 Task: Set up alerts for new listings in Providence, Rhode Island, that meet specific size requirements.
Action: Mouse pressed left at (258, 195)
Screenshot: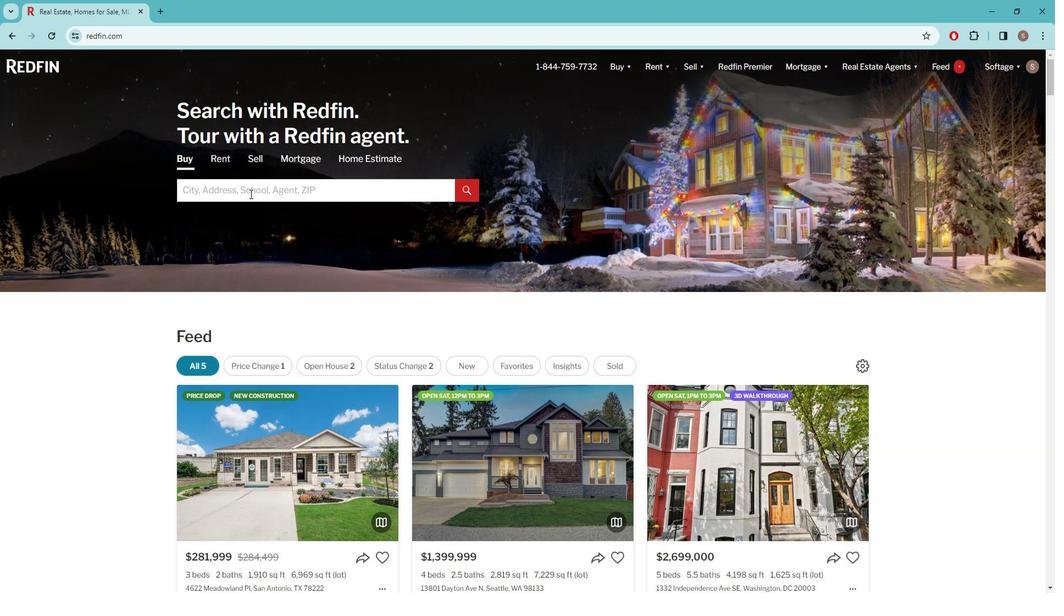 
Action: Key pressed p<Key.caps_lock>ROVI
Screenshot: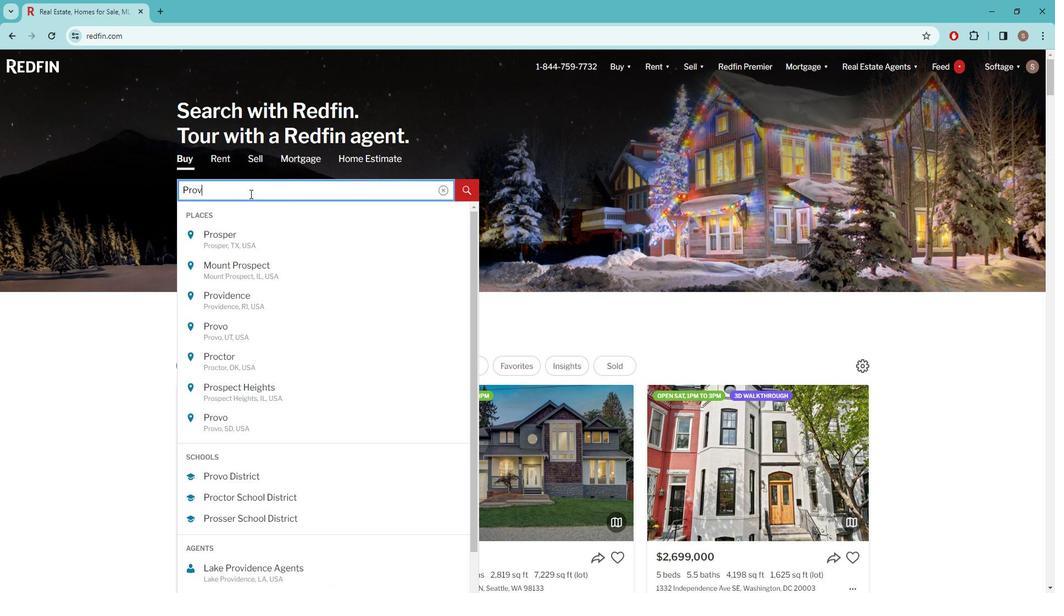
Action: Mouse moved to (245, 244)
Screenshot: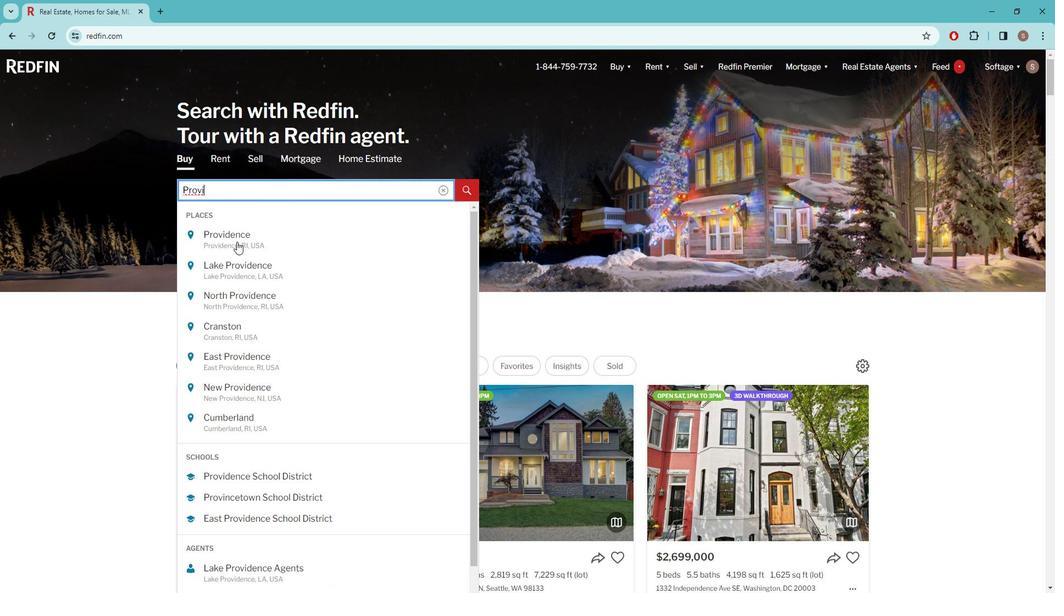 
Action: Mouse pressed left at (245, 244)
Screenshot: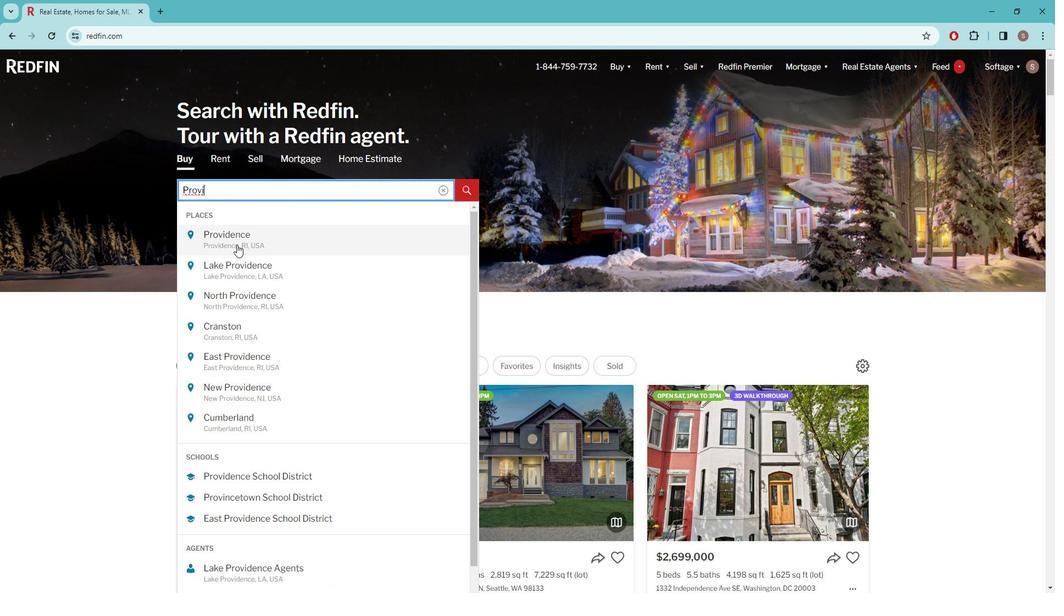 
Action: Mouse moved to (934, 140)
Screenshot: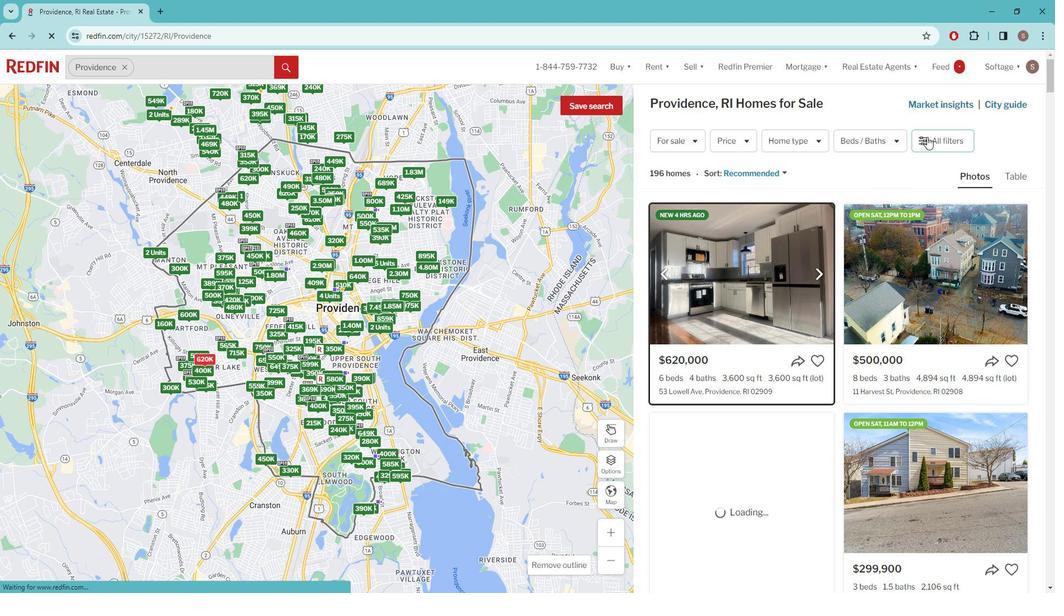 
Action: Mouse pressed left at (934, 140)
Screenshot: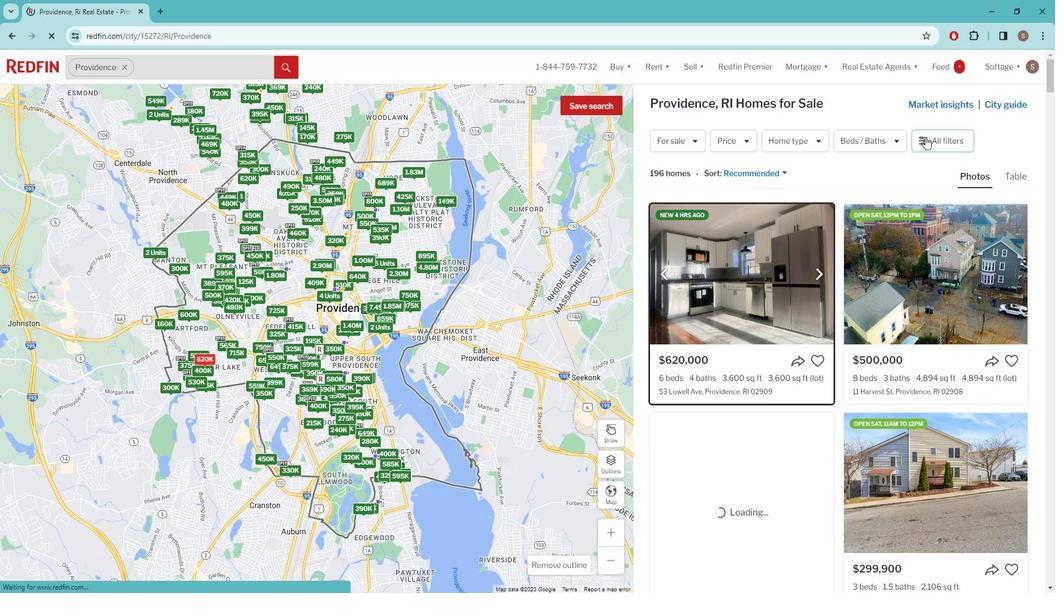 
Action: Mouse pressed left at (934, 140)
Screenshot: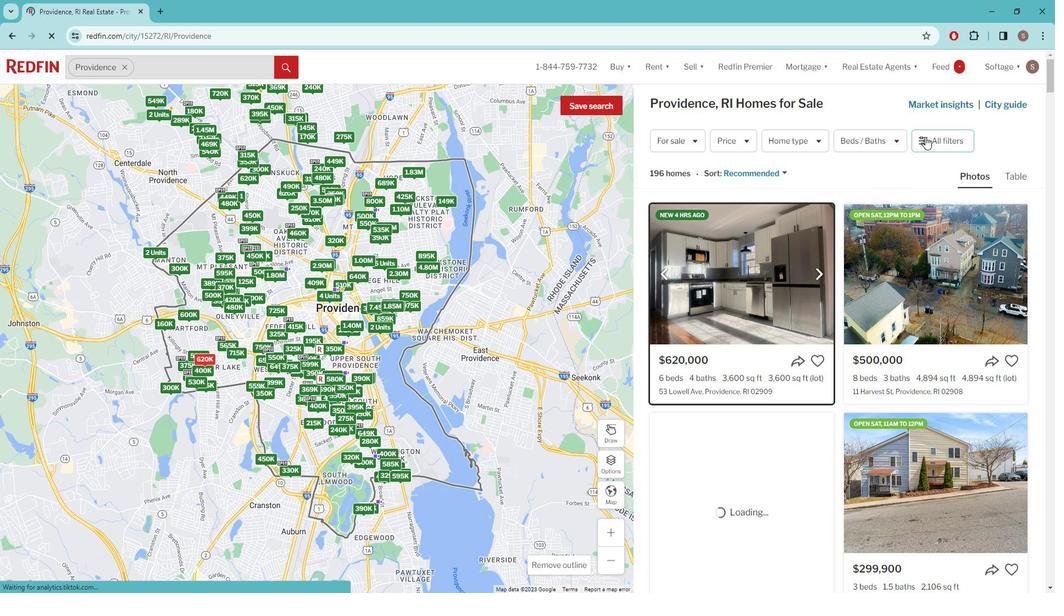 
Action: Mouse pressed left at (934, 140)
Screenshot: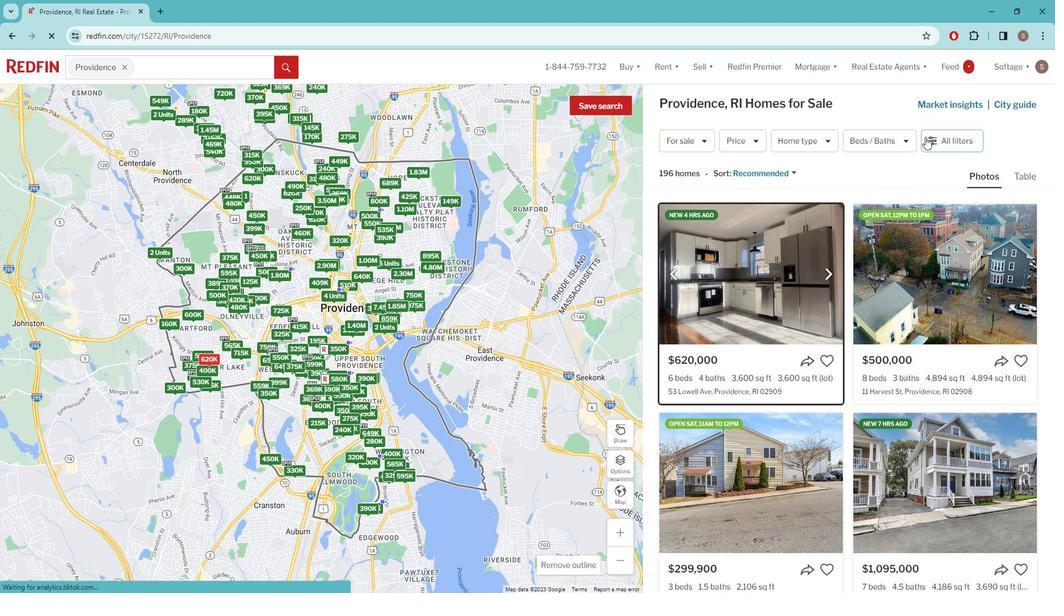 
Action: Mouse pressed left at (934, 140)
Screenshot: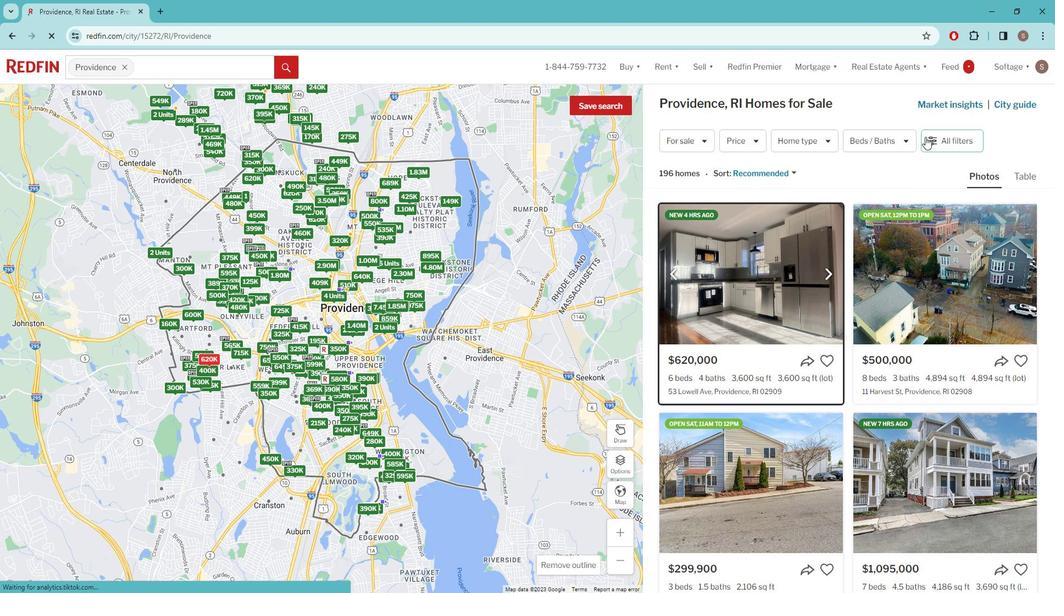 
Action: Mouse moved to (914, 229)
Screenshot: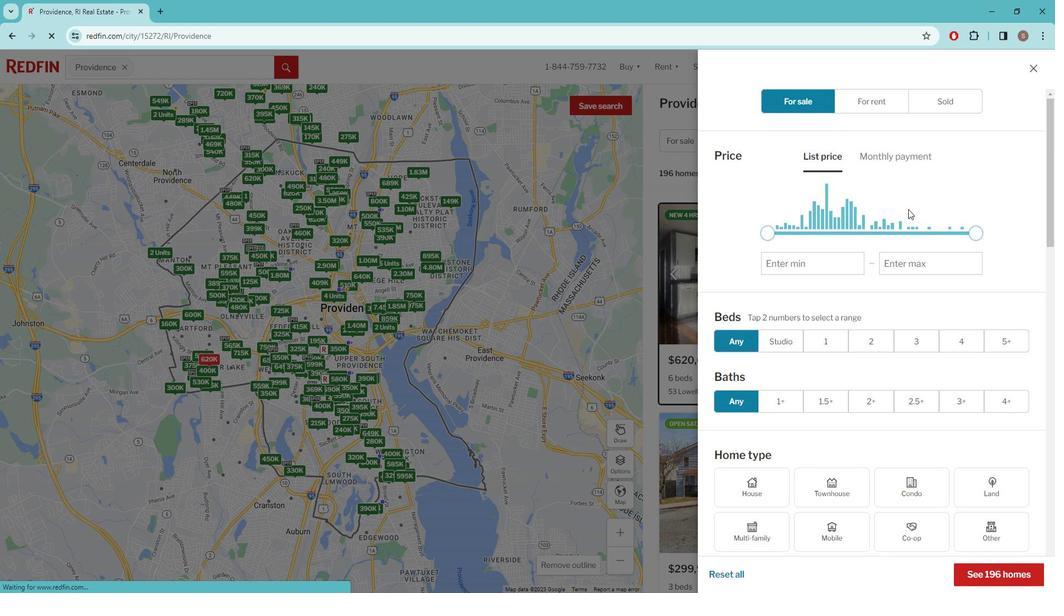 
Action: Mouse scrolled (914, 229) with delta (0, 0)
Screenshot: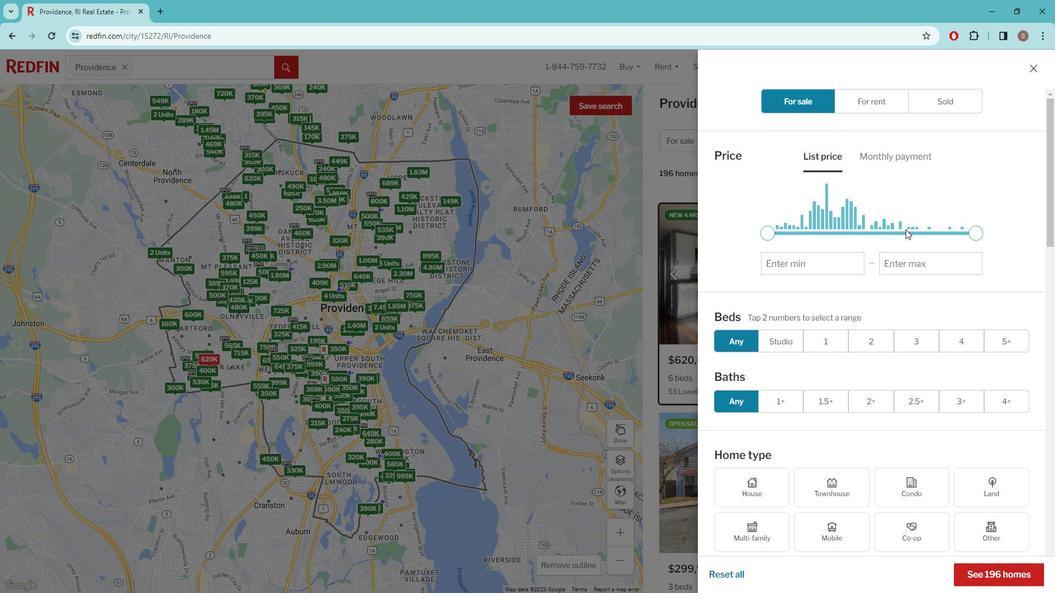 
Action: Mouse scrolled (914, 229) with delta (0, 0)
Screenshot: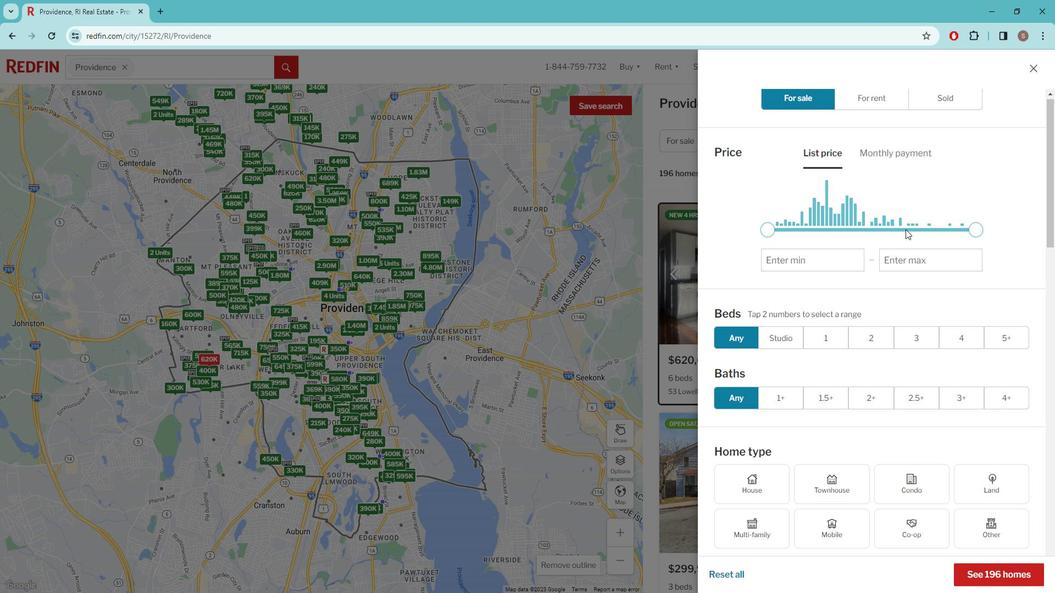 
Action: Mouse scrolled (914, 229) with delta (0, 0)
Screenshot: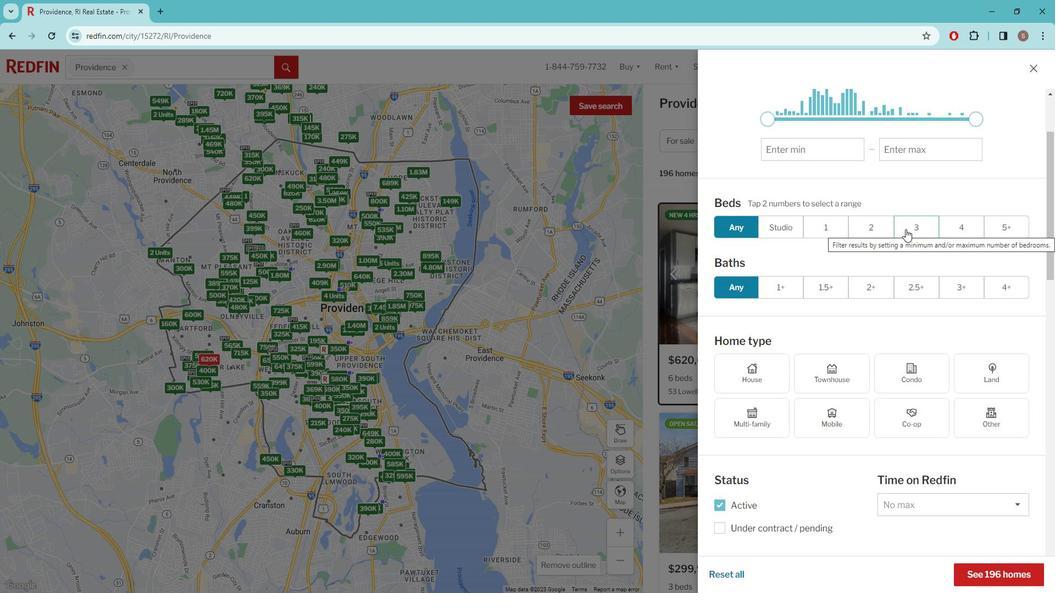 
Action: Mouse scrolled (914, 229) with delta (0, 0)
Screenshot: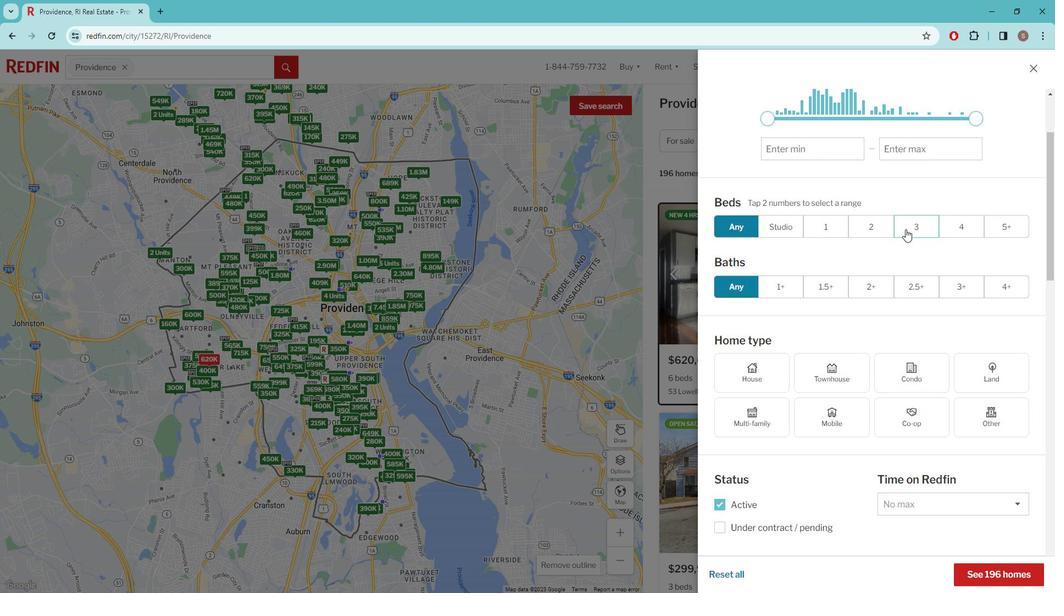 
Action: Mouse scrolled (914, 229) with delta (0, 0)
Screenshot: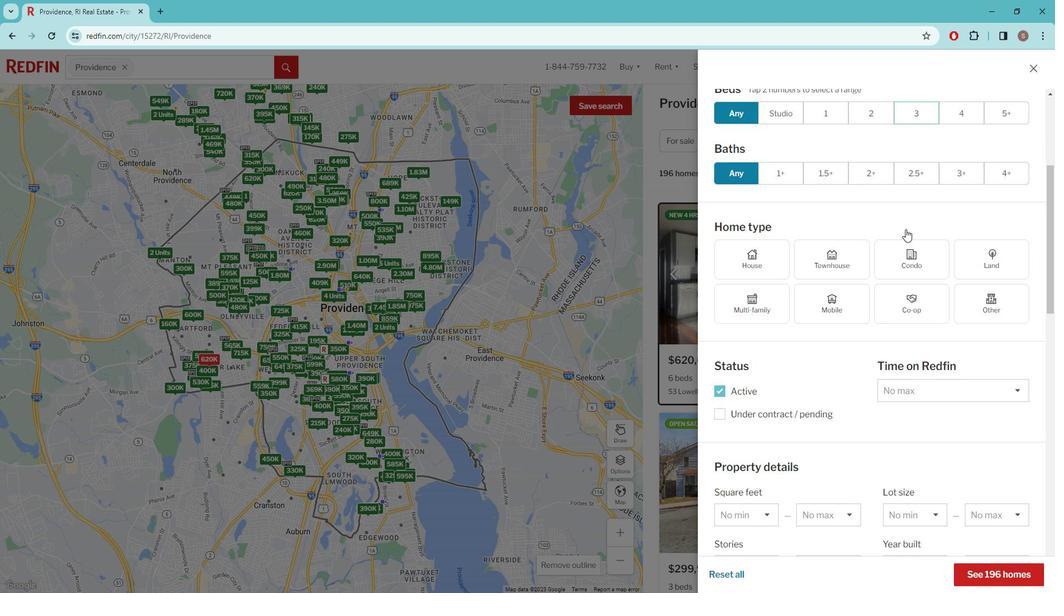 
Action: Mouse scrolled (914, 229) with delta (0, 0)
Screenshot: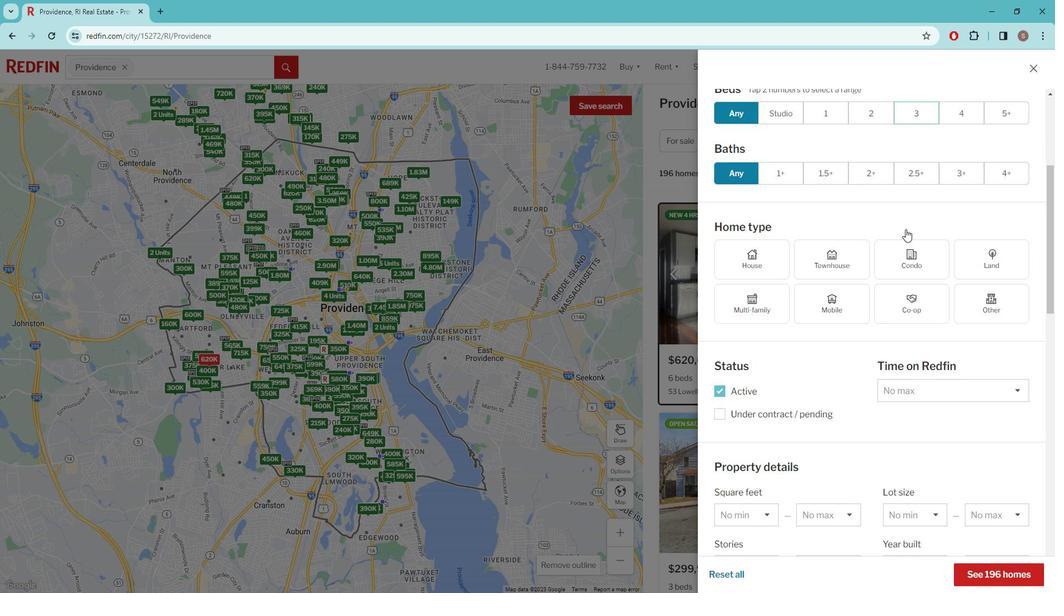 
Action: Mouse scrolled (914, 229) with delta (0, 0)
Screenshot: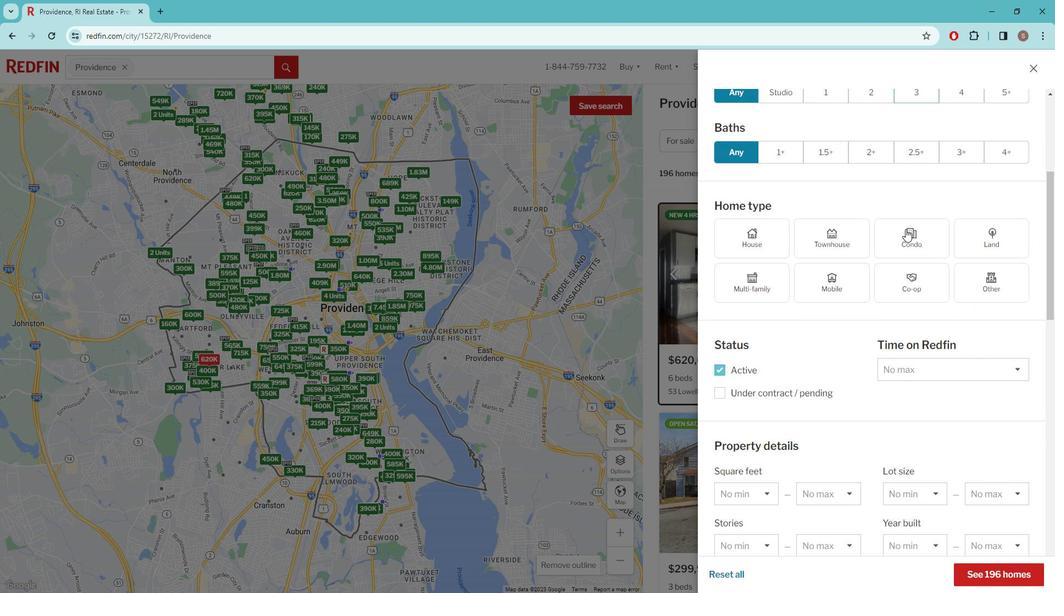 
Action: Mouse scrolled (914, 229) with delta (0, 0)
Screenshot: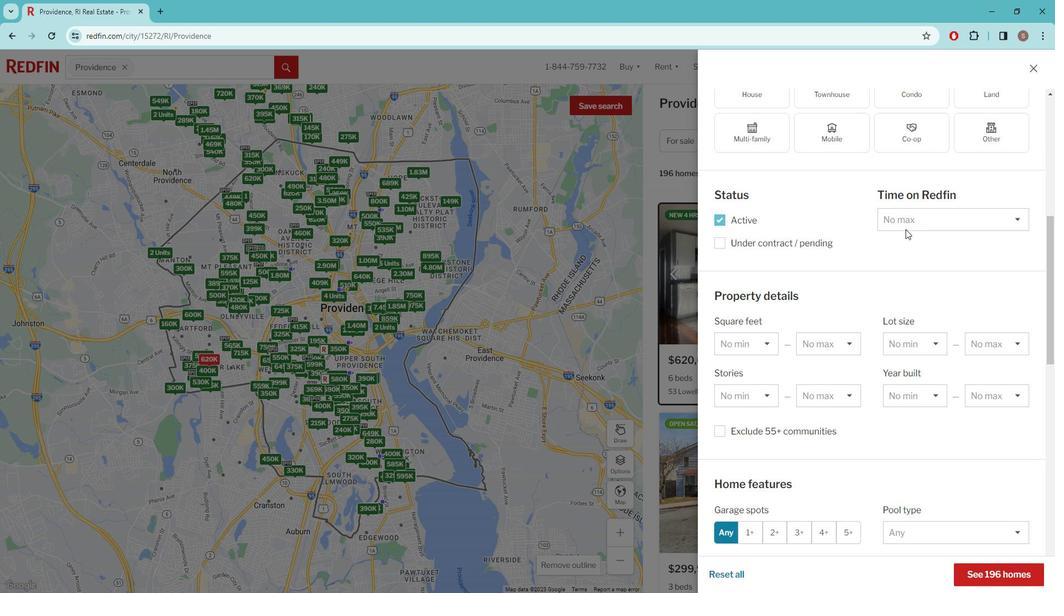 
Action: Mouse moved to (773, 281)
Screenshot: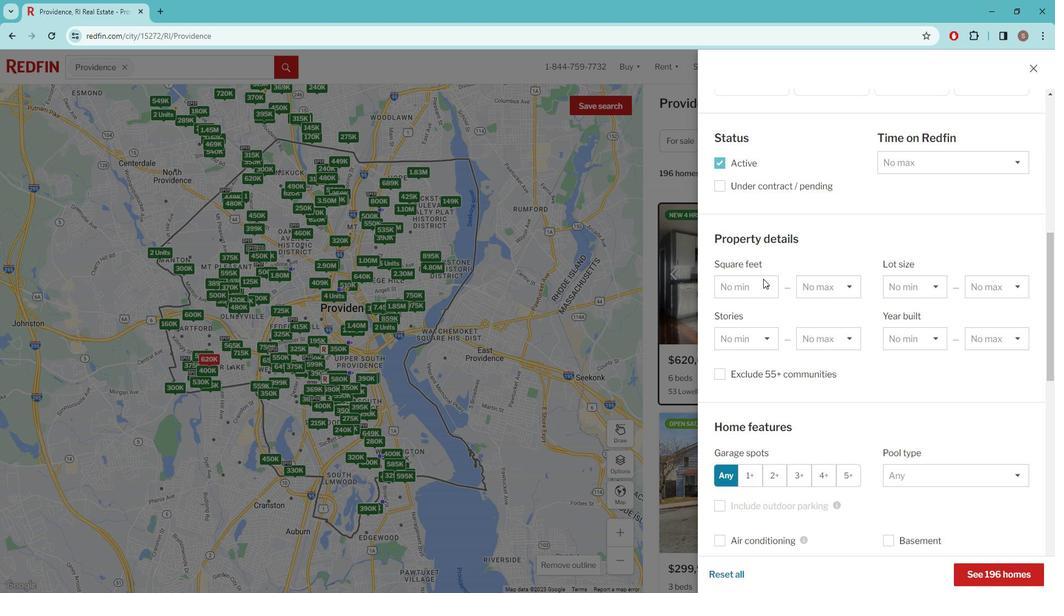 
Action: Mouse pressed left at (773, 281)
Screenshot: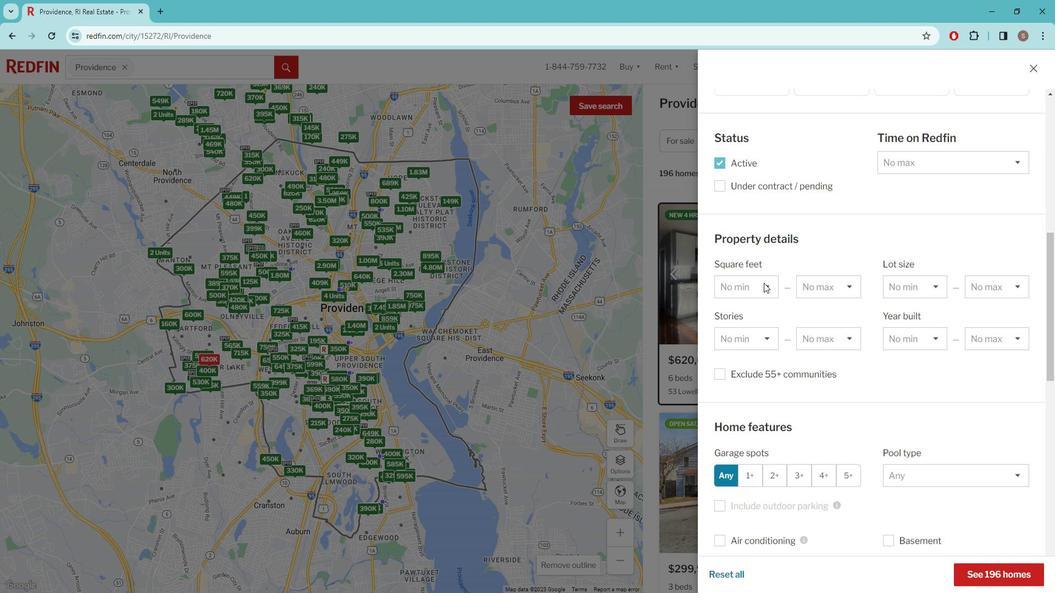
Action: Mouse moved to (774, 280)
Screenshot: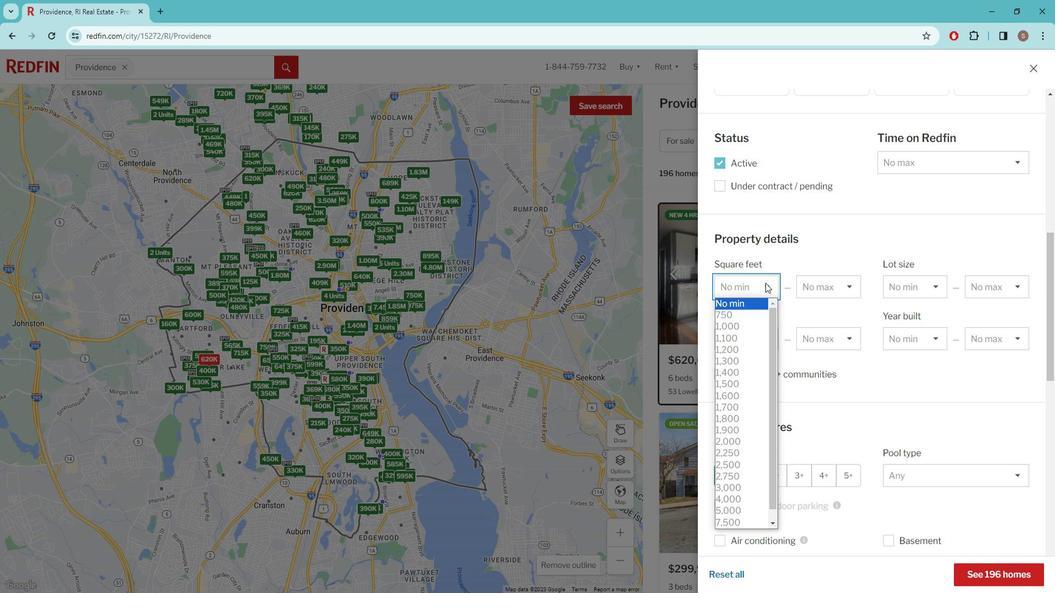 
Action: Mouse pressed left at (774, 280)
Screenshot: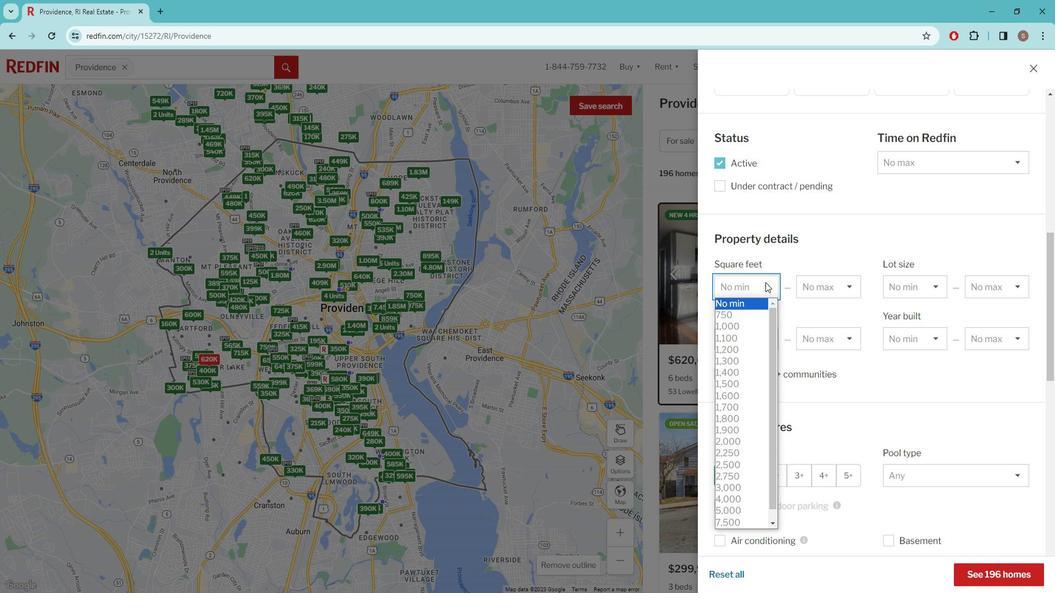 
Action: Mouse moved to (935, 287)
Screenshot: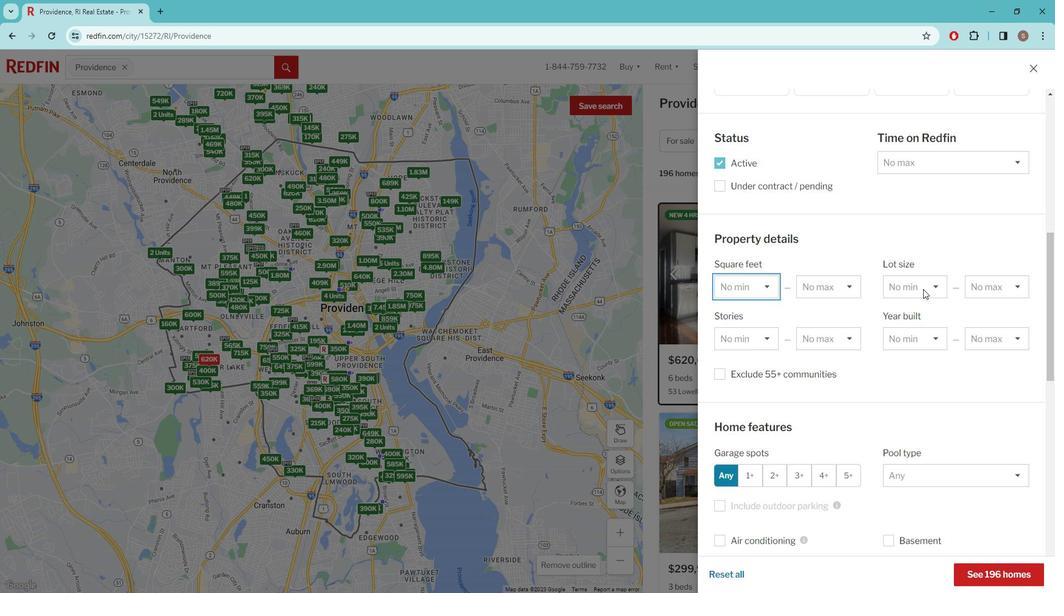 
Action: Mouse pressed left at (935, 287)
Screenshot: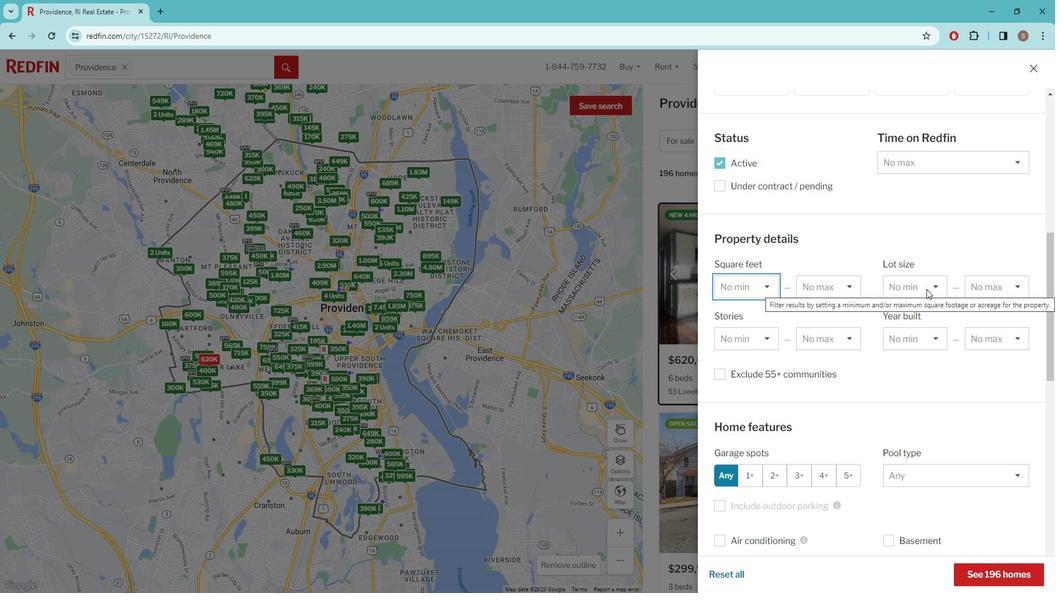 
Action: Mouse moved to (939, 321)
Screenshot: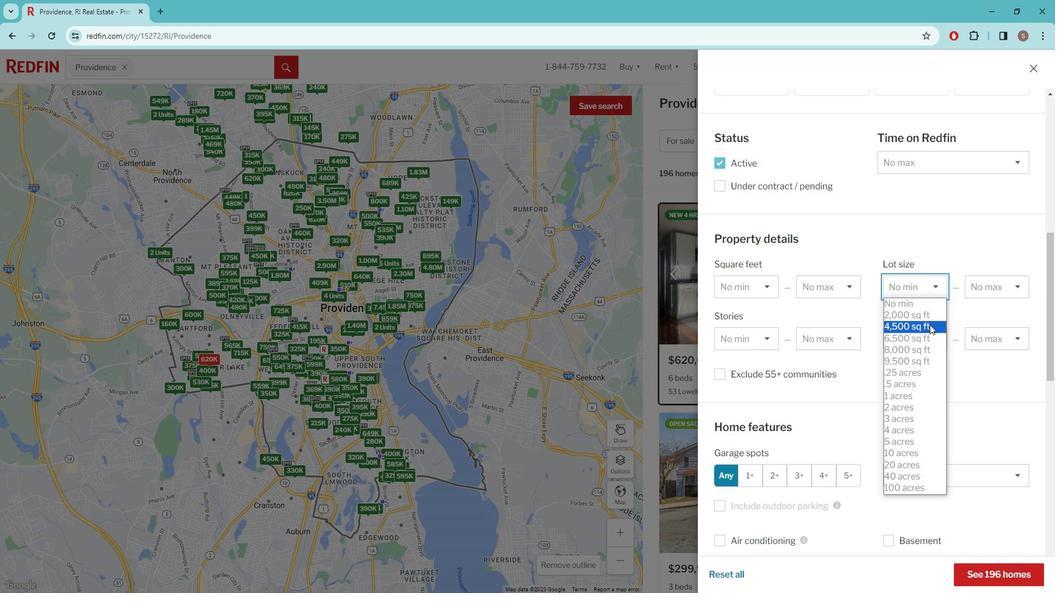 
Action: Mouse pressed left at (939, 321)
Screenshot: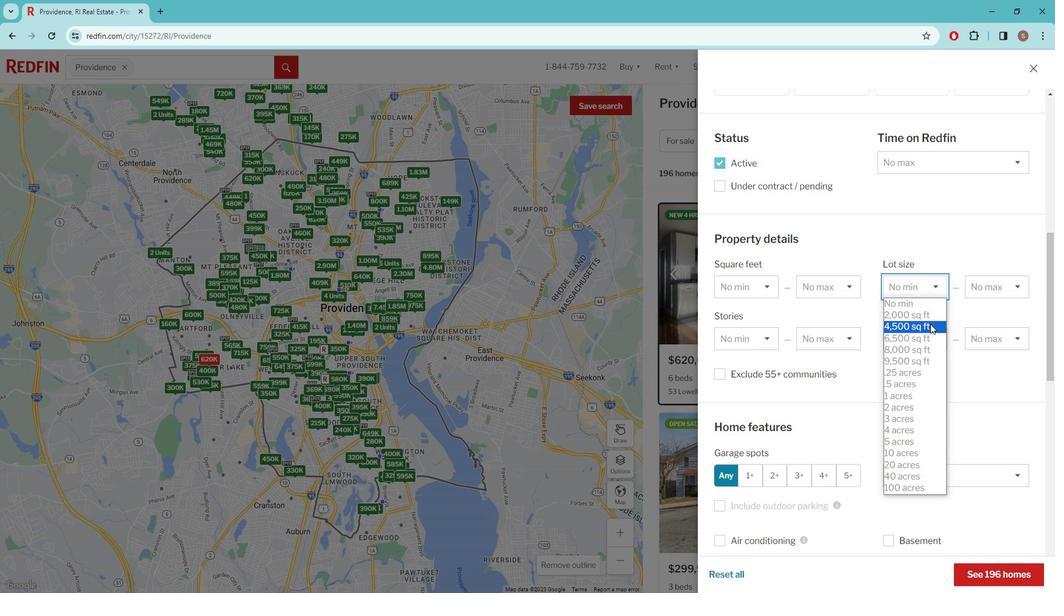 
Action: Mouse moved to (983, 285)
Screenshot: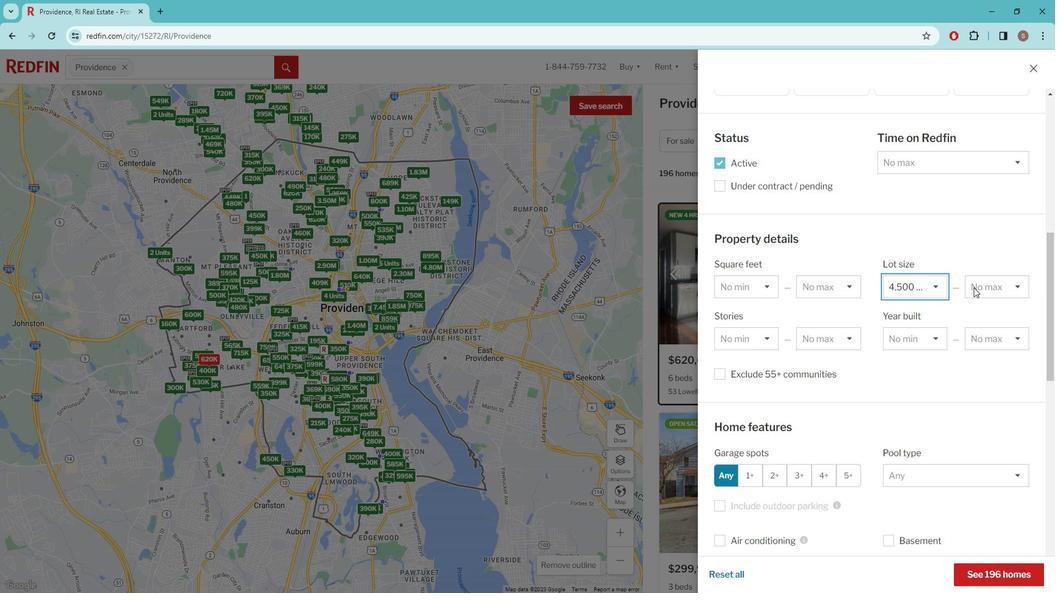 
Action: Mouse pressed left at (983, 285)
Screenshot: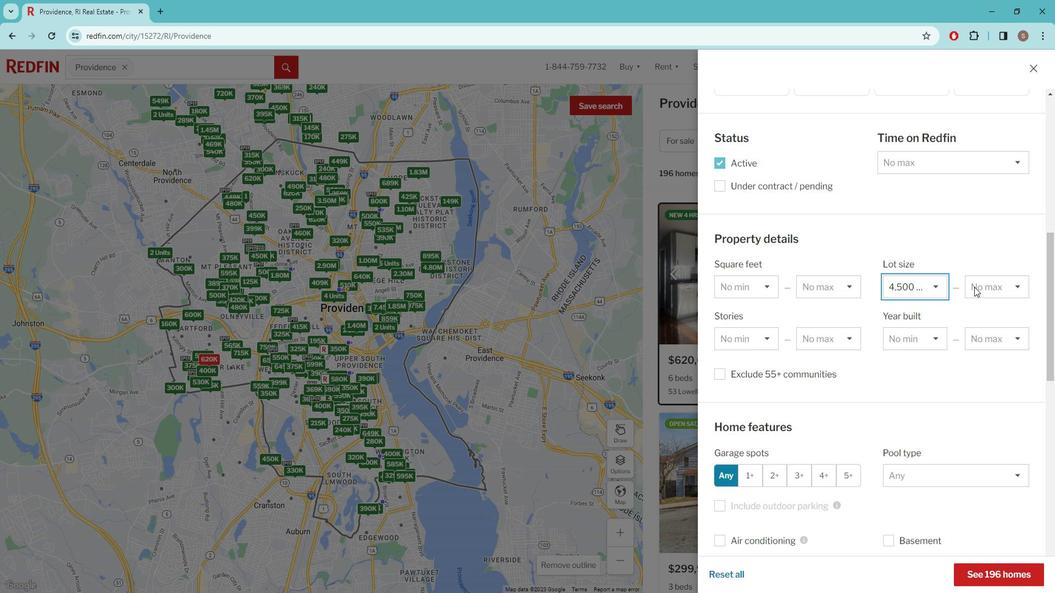 
Action: Mouse moved to (990, 317)
Screenshot: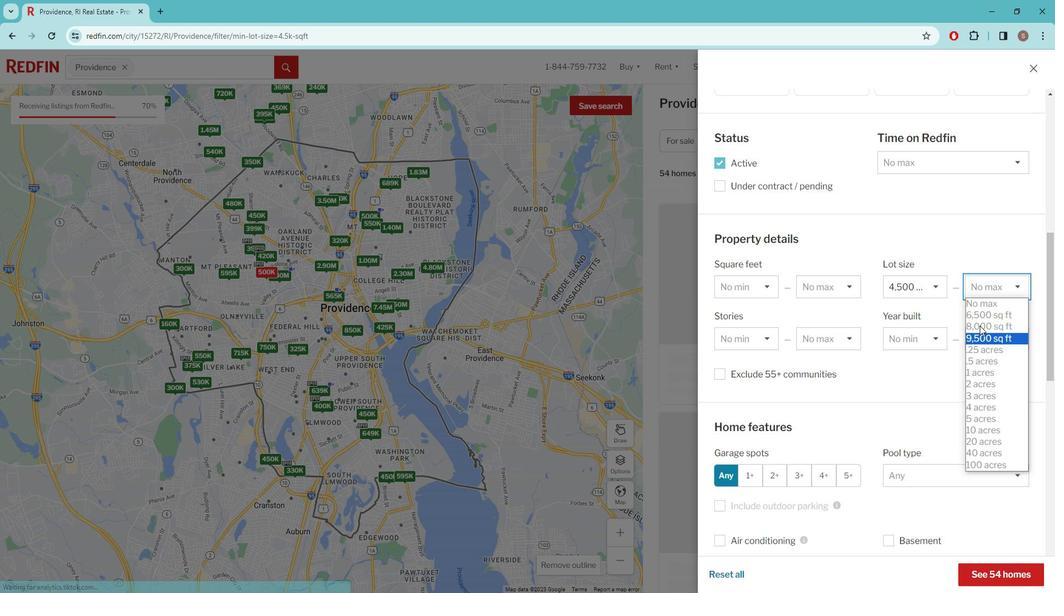 
Action: Mouse pressed left at (990, 317)
Screenshot: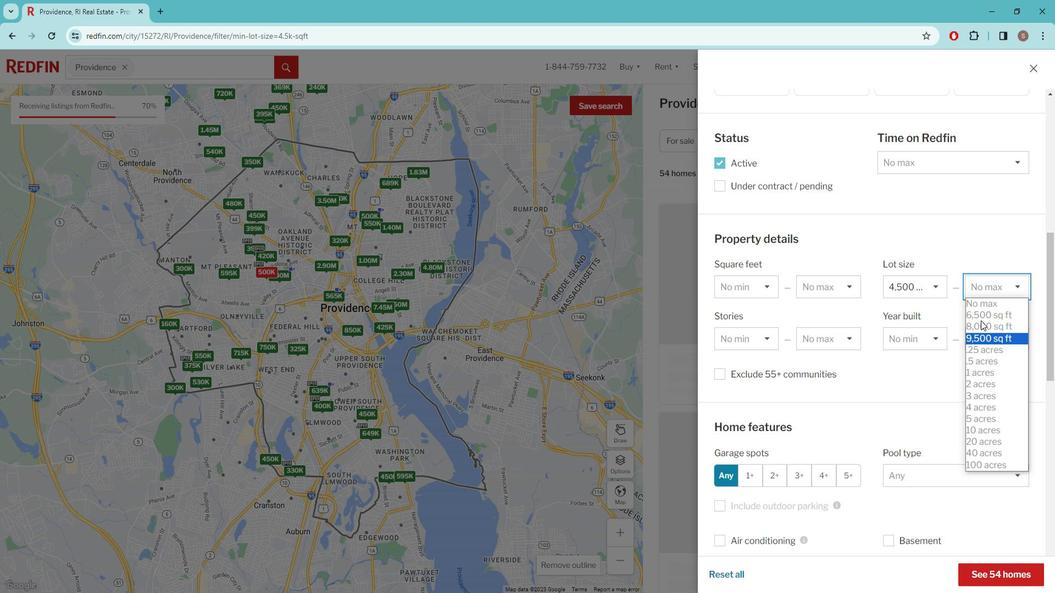 
Action: Mouse moved to (918, 356)
Screenshot: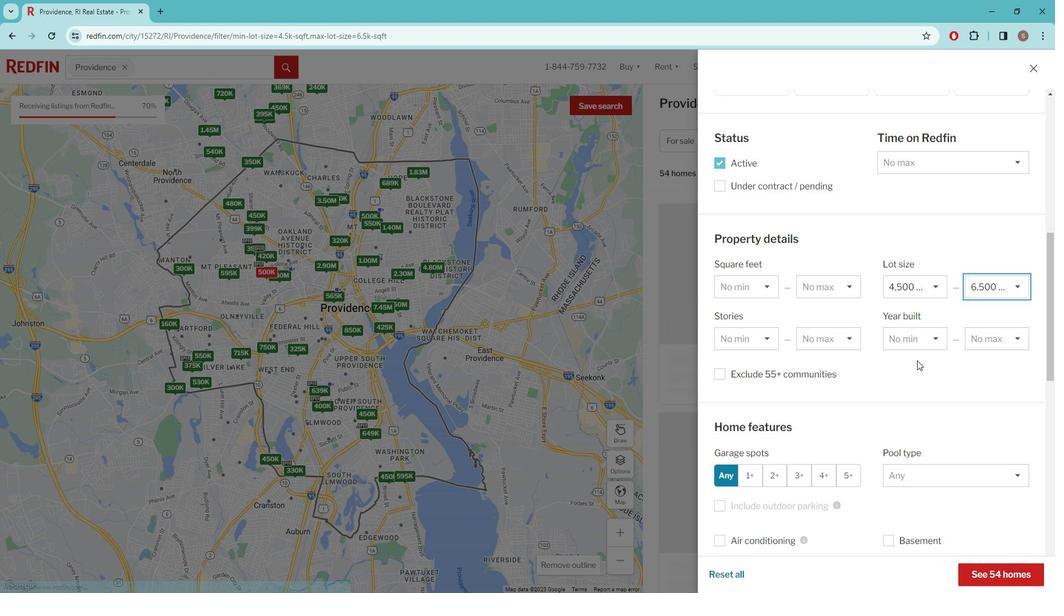 
Action: Mouse scrolled (918, 355) with delta (0, 0)
Screenshot: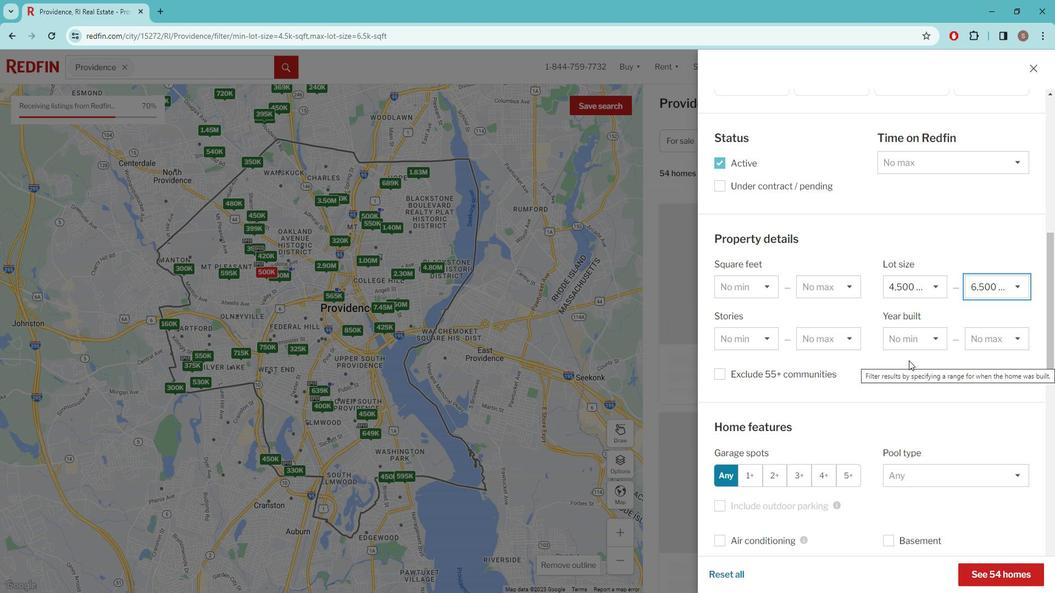 
Action: Mouse moved to (763, 292)
Screenshot: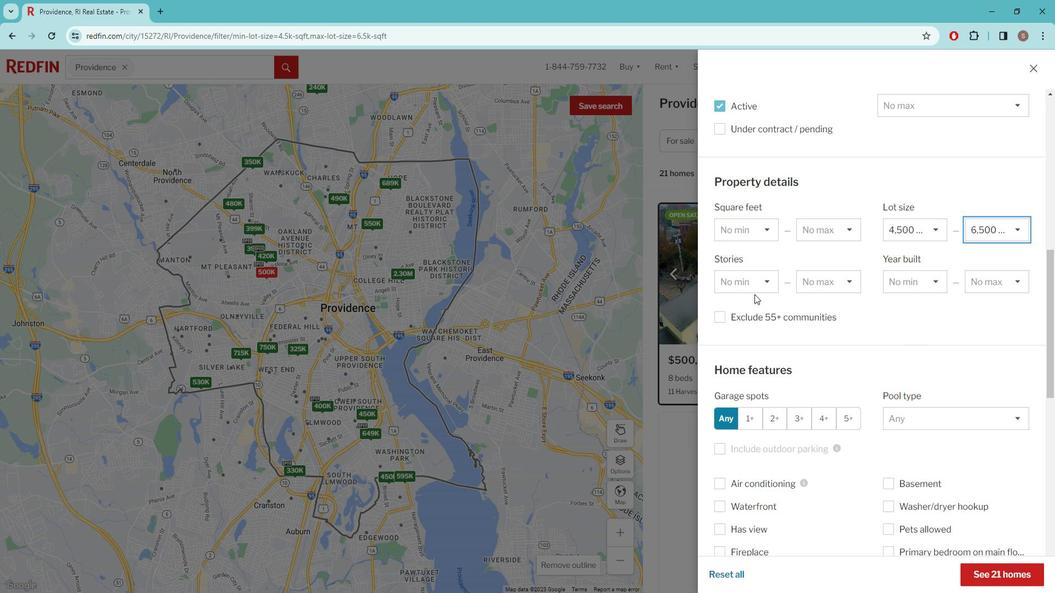 
Action: Mouse scrolled (763, 291) with delta (0, 0)
Screenshot: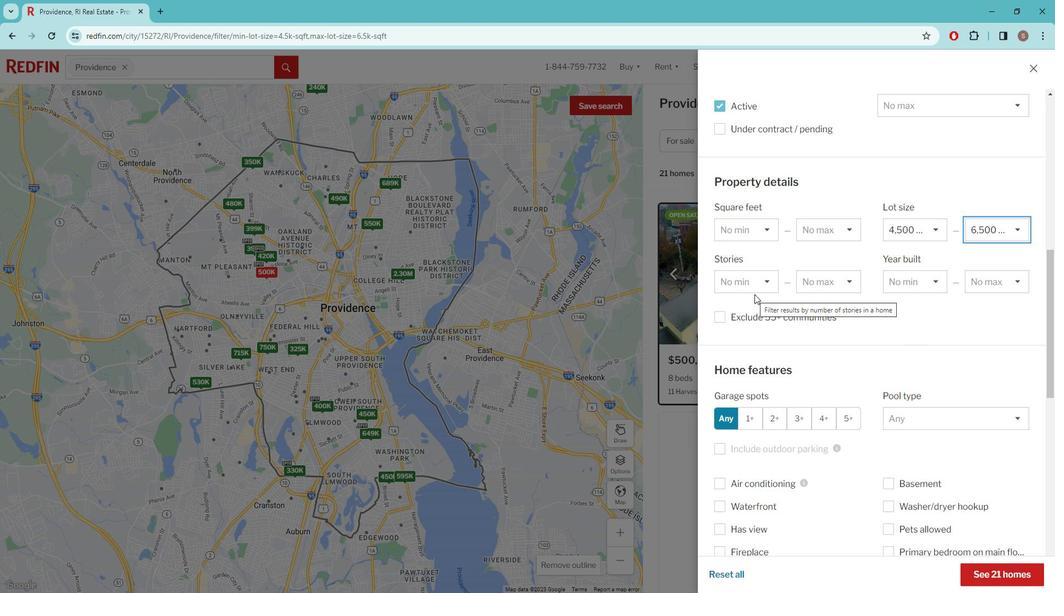 
Action: Mouse moved to (764, 289)
Screenshot: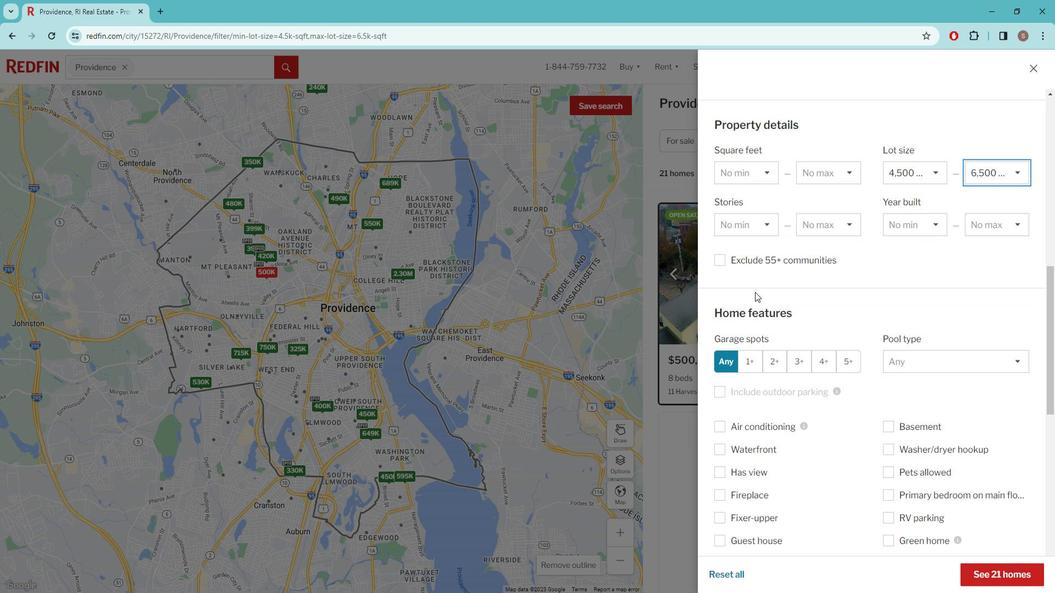 
Action: Mouse scrolled (764, 289) with delta (0, 0)
Screenshot: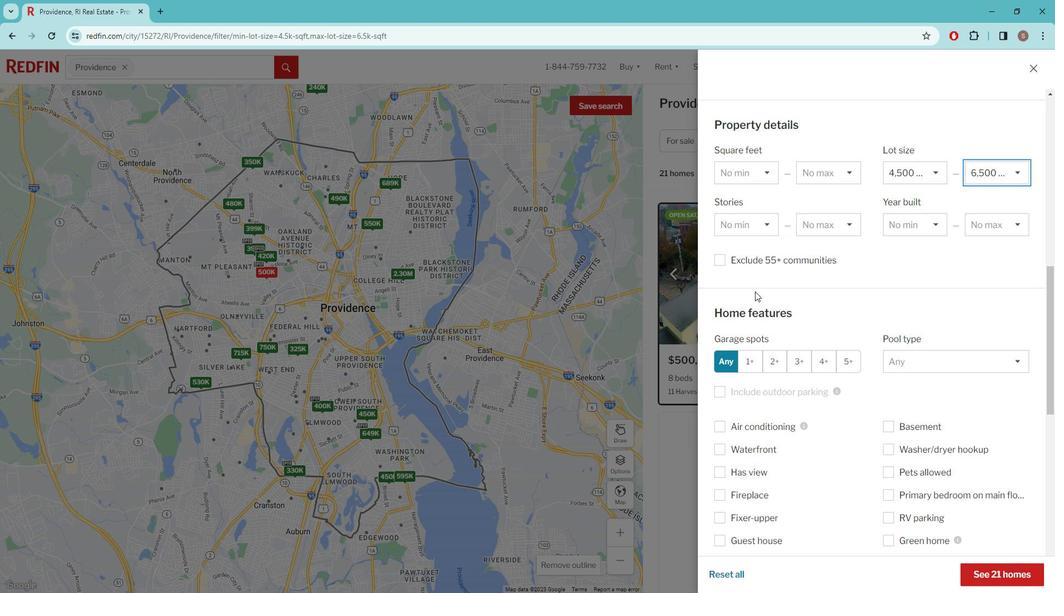 
Action: Mouse scrolled (764, 289) with delta (0, 0)
Screenshot: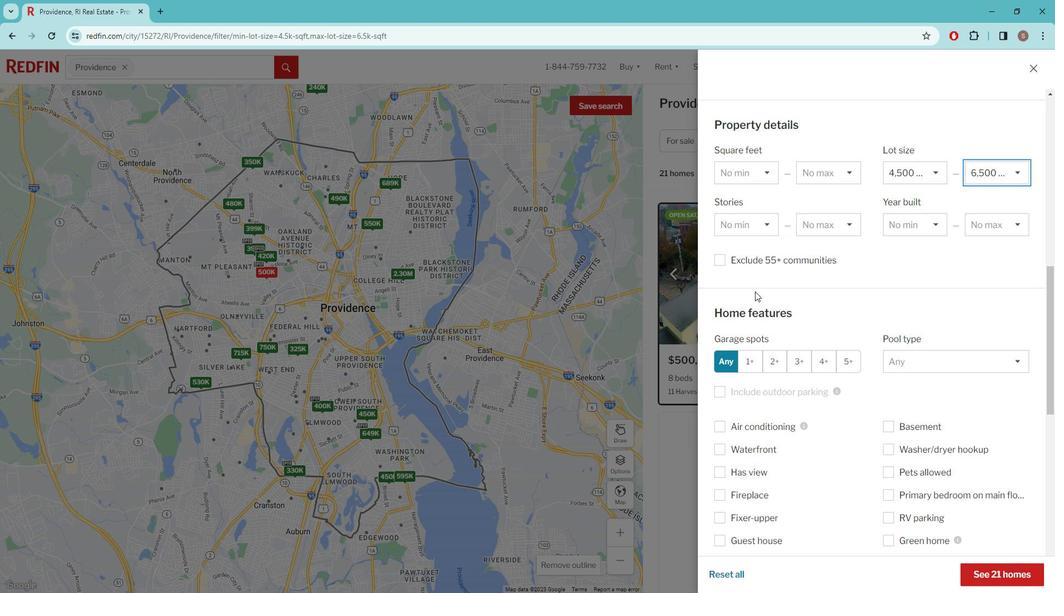 
Action: Mouse scrolled (764, 289) with delta (0, 0)
Screenshot: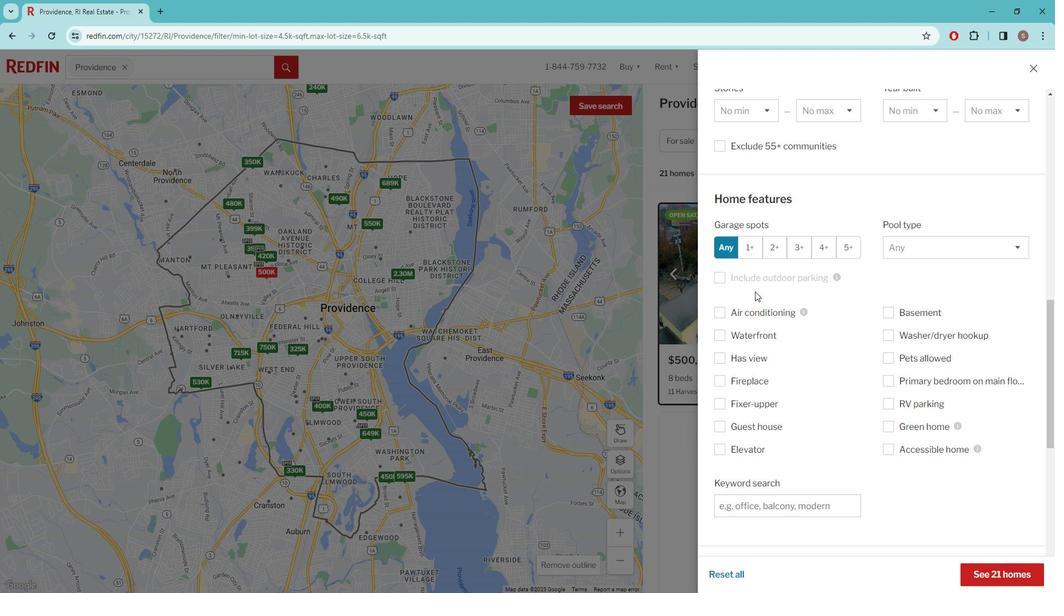 
Action: Mouse scrolled (764, 289) with delta (0, 0)
Screenshot: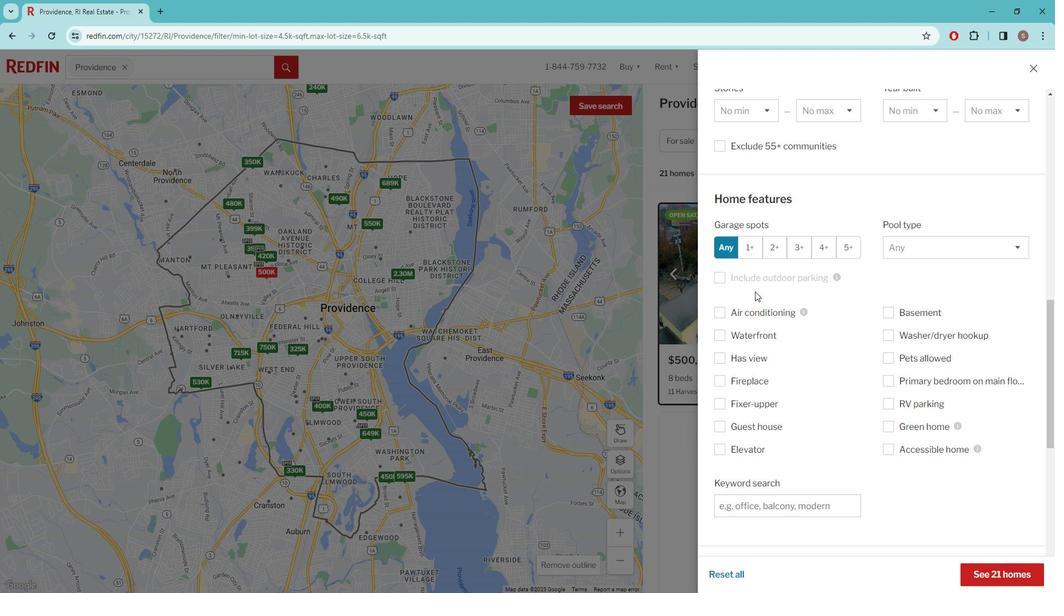 
Action: Mouse scrolled (764, 289) with delta (0, 0)
Screenshot: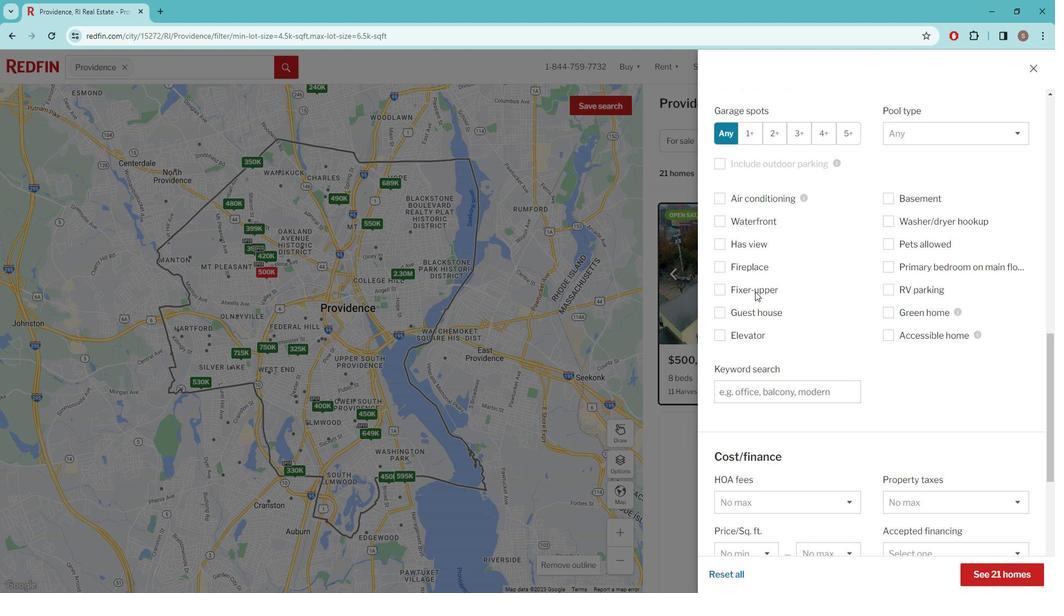 
Action: Mouse scrolled (764, 289) with delta (0, 0)
Screenshot: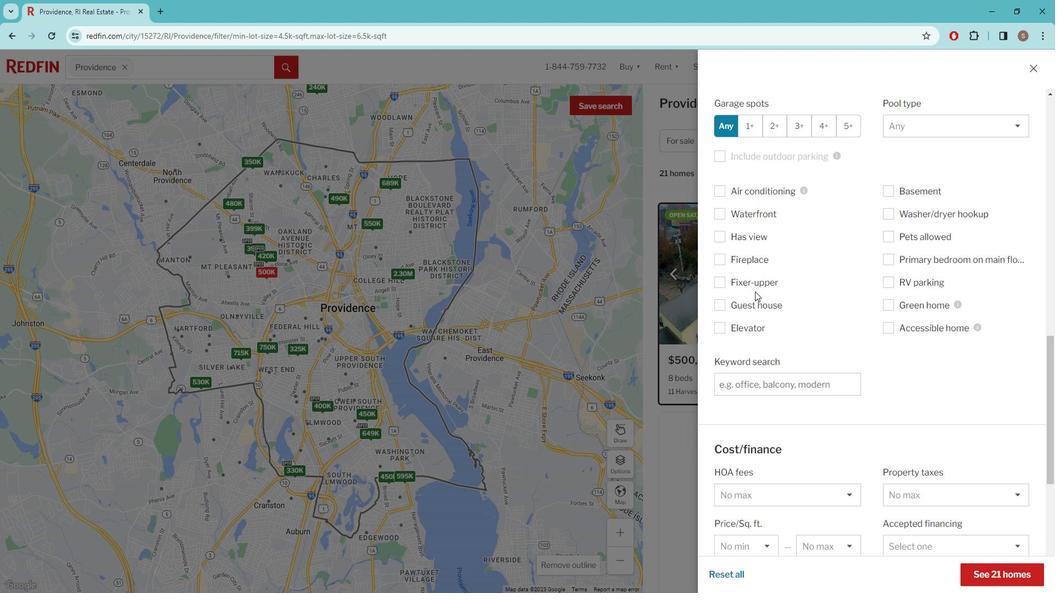 
Action: Mouse scrolled (764, 289) with delta (0, 0)
Screenshot: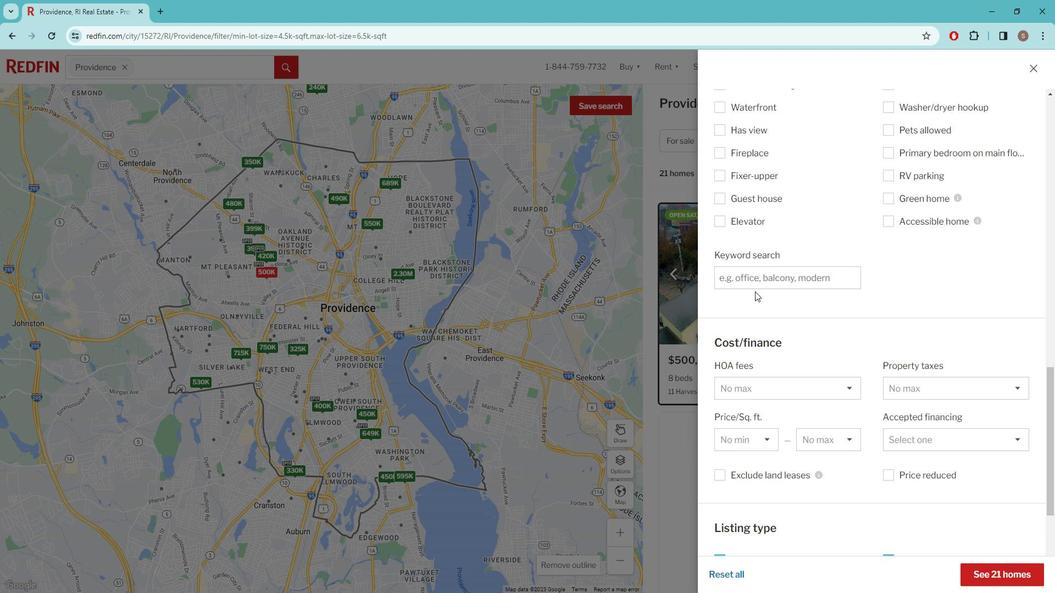 
Action: Mouse scrolled (764, 289) with delta (0, 0)
Screenshot: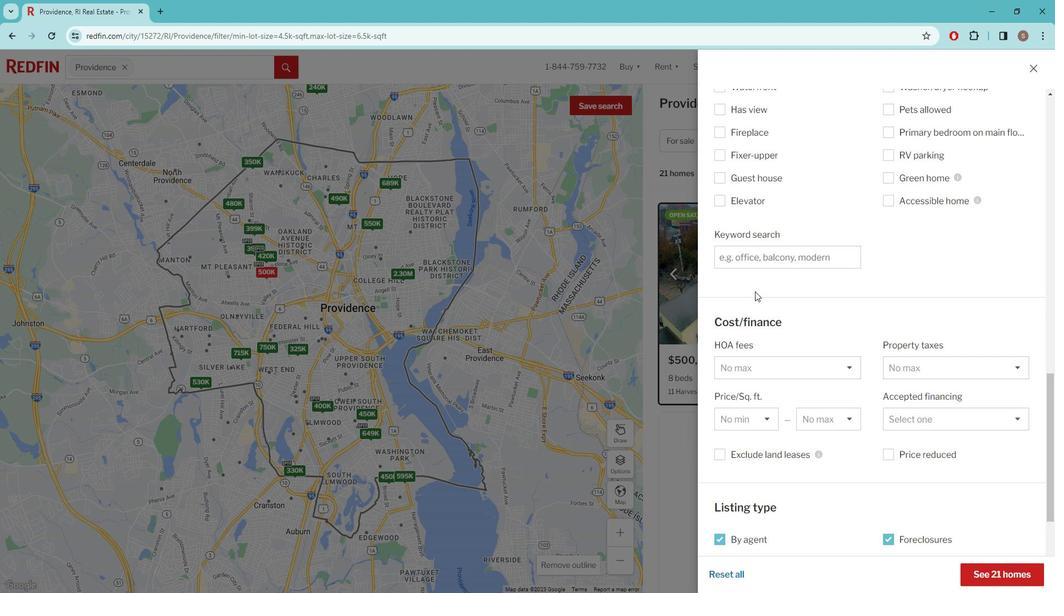 
Action: Mouse moved to (919, 328)
Screenshot: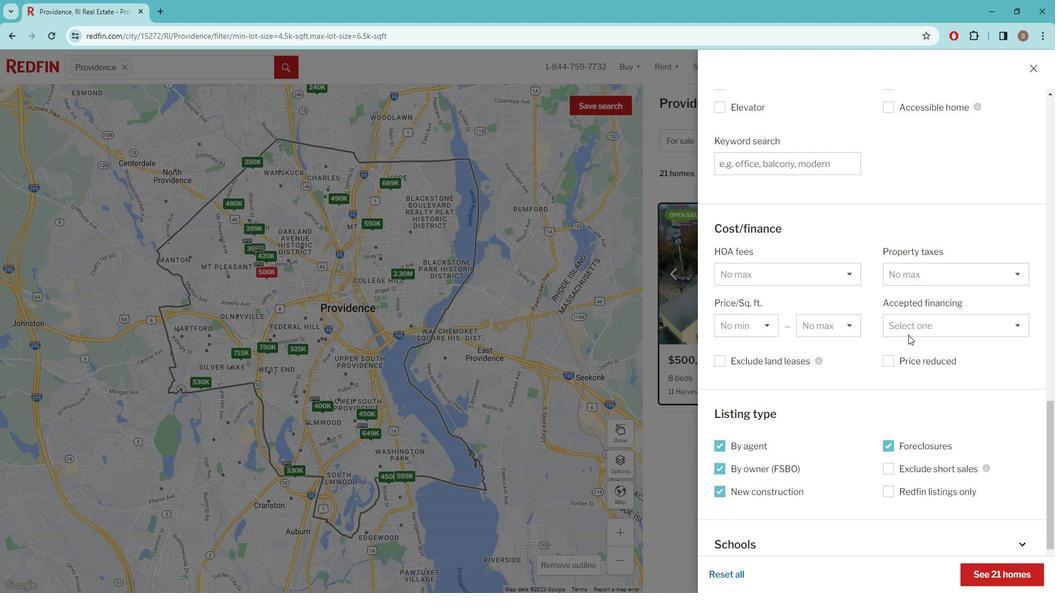 
Action: Mouse pressed left at (919, 328)
Screenshot: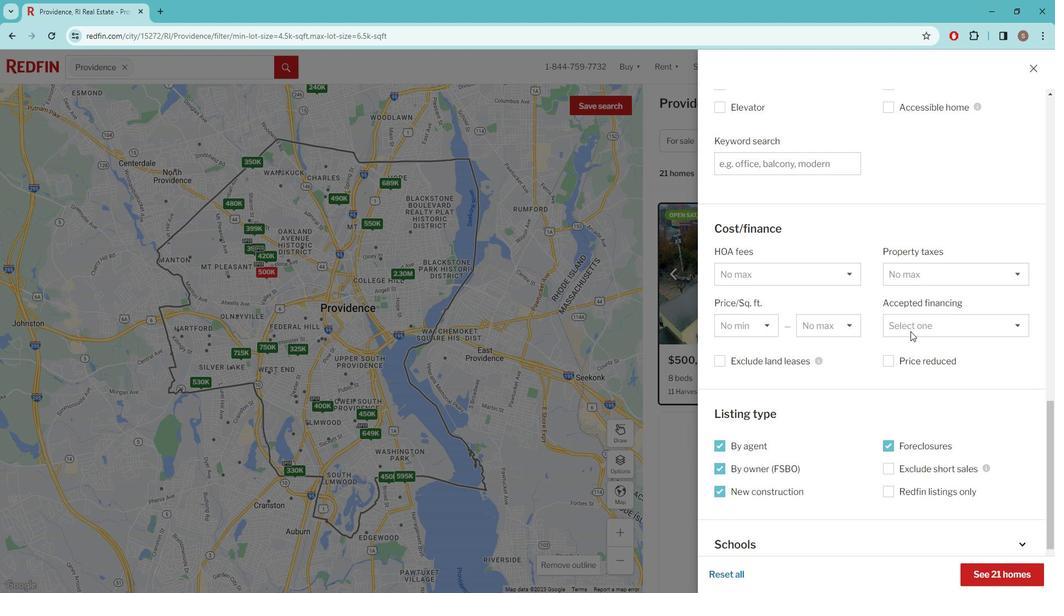 
Action: Mouse moved to (917, 347)
Screenshot: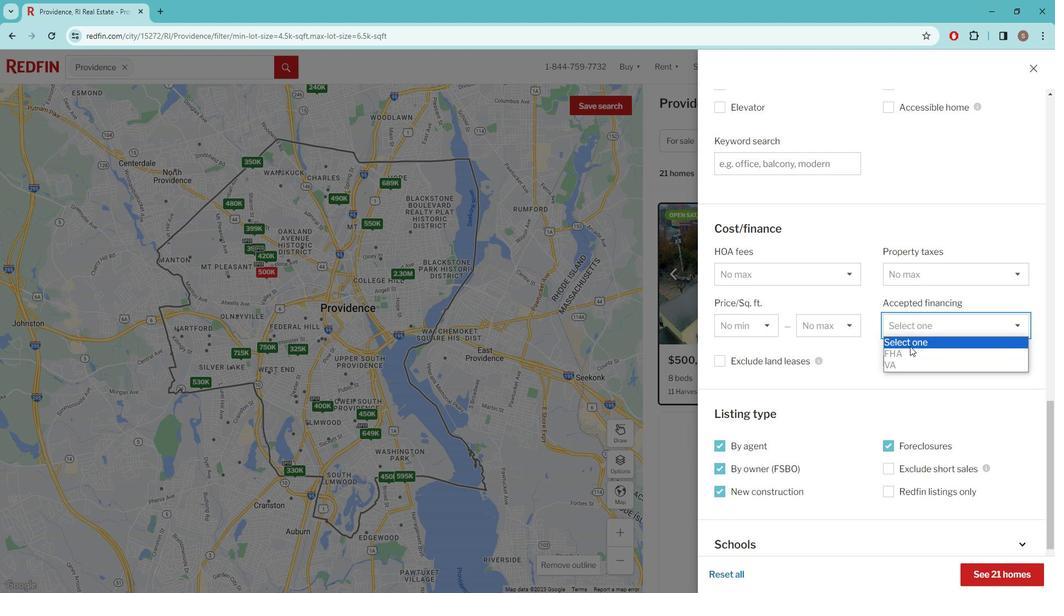 
Action: Mouse pressed left at (917, 347)
Screenshot: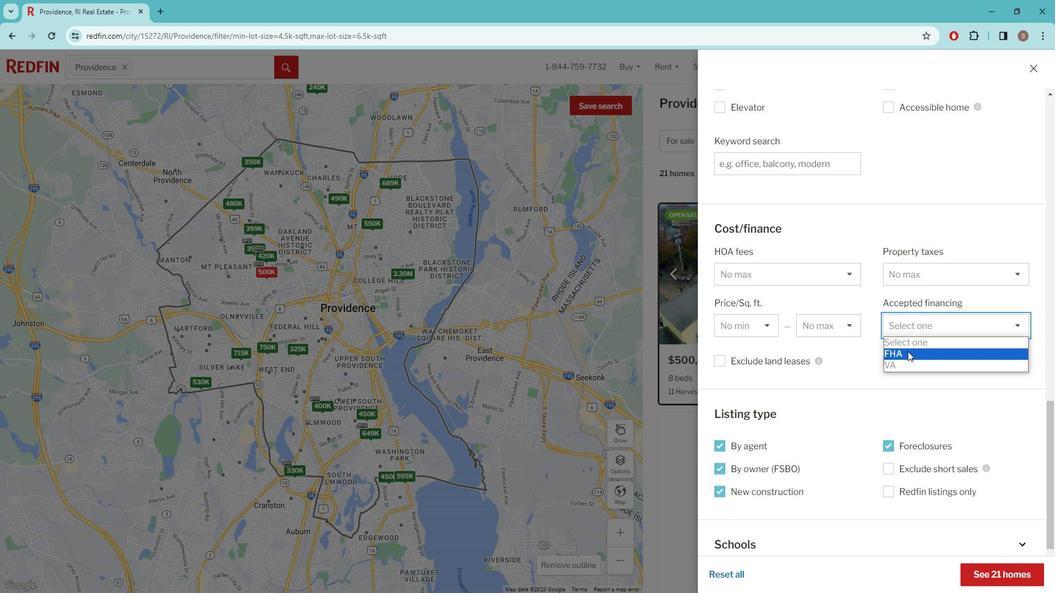 
Action: Mouse moved to (867, 348)
Screenshot: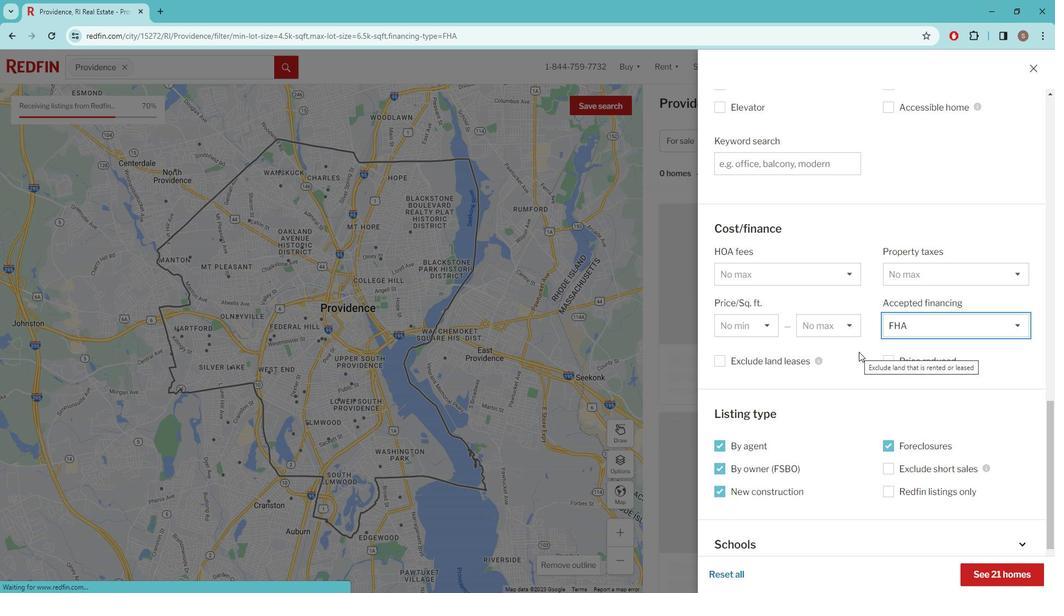 
Action: Mouse scrolled (867, 347) with delta (0, 0)
Screenshot: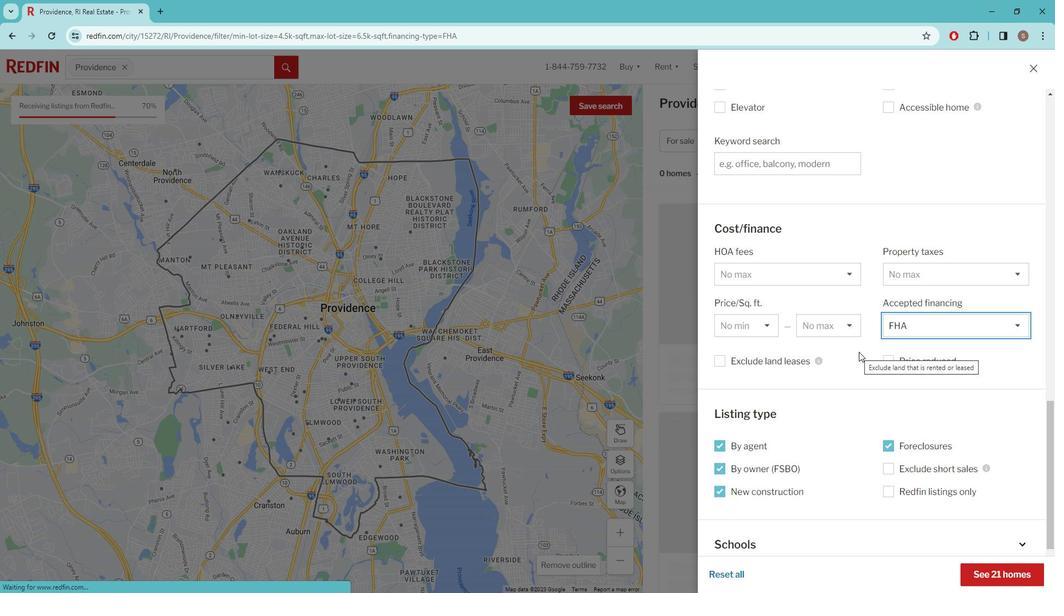 
Action: Mouse scrolled (867, 347) with delta (0, 0)
Screenshot: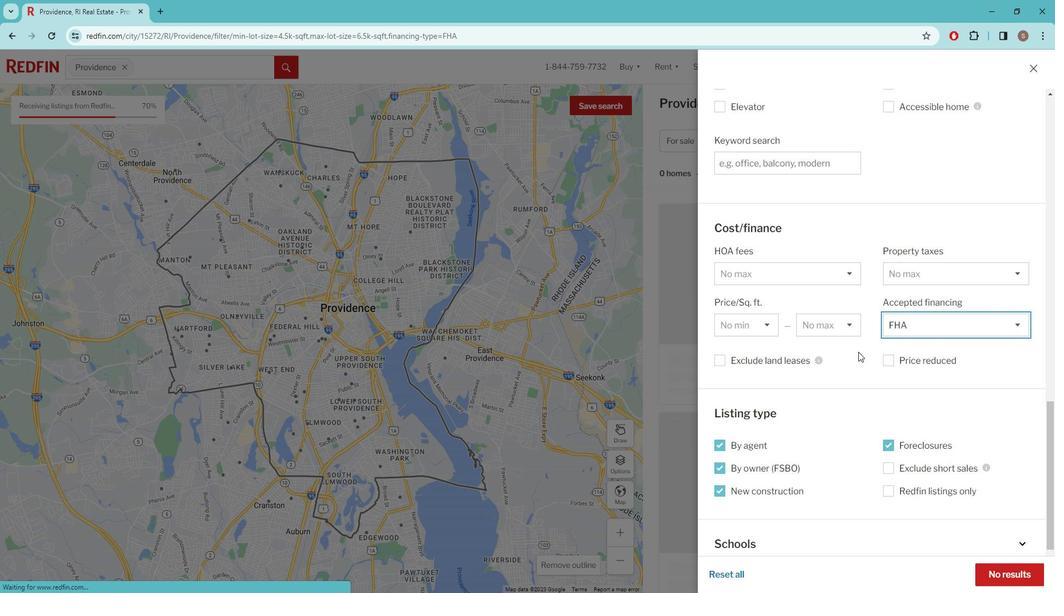 
Action: Mouse scrolled (867, 347) with delta (0, 0)
Screenshot: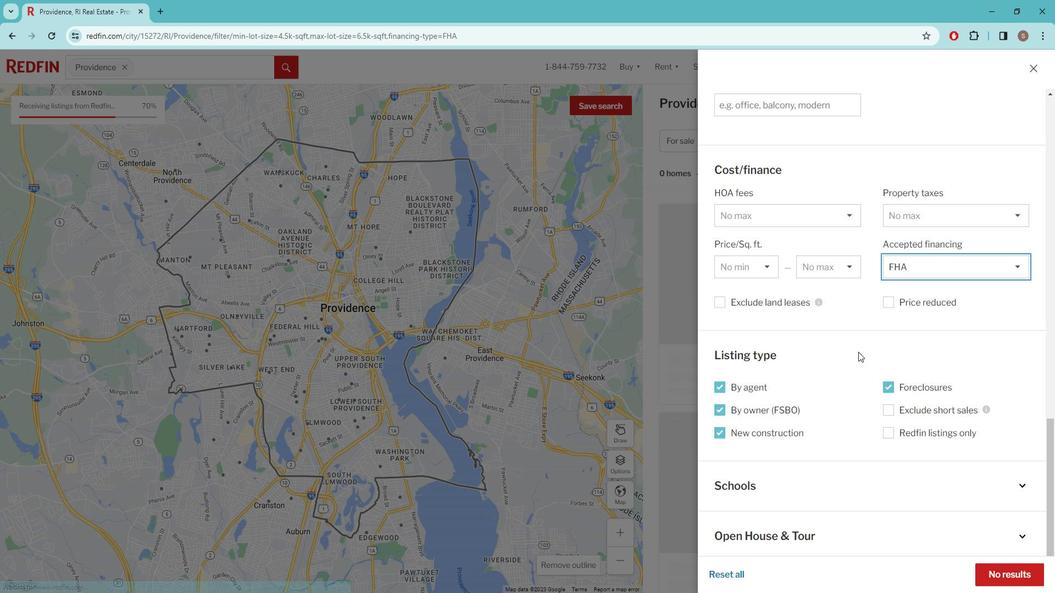 
Action: Mouse moved to (919, 216)
Screenshot: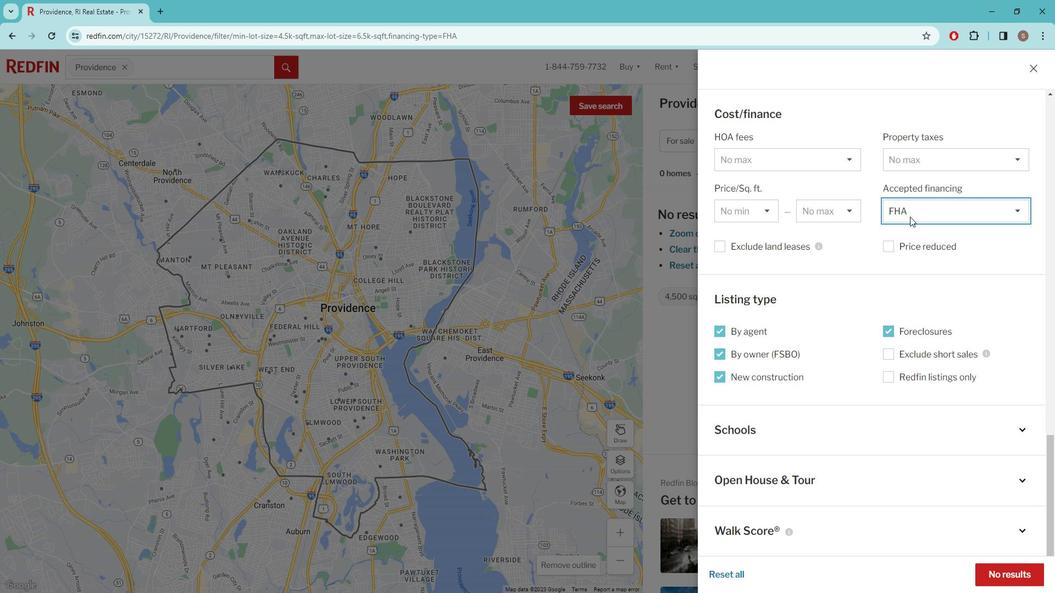 
Action: Mouse pressed left at (919, 216)
Screenshot: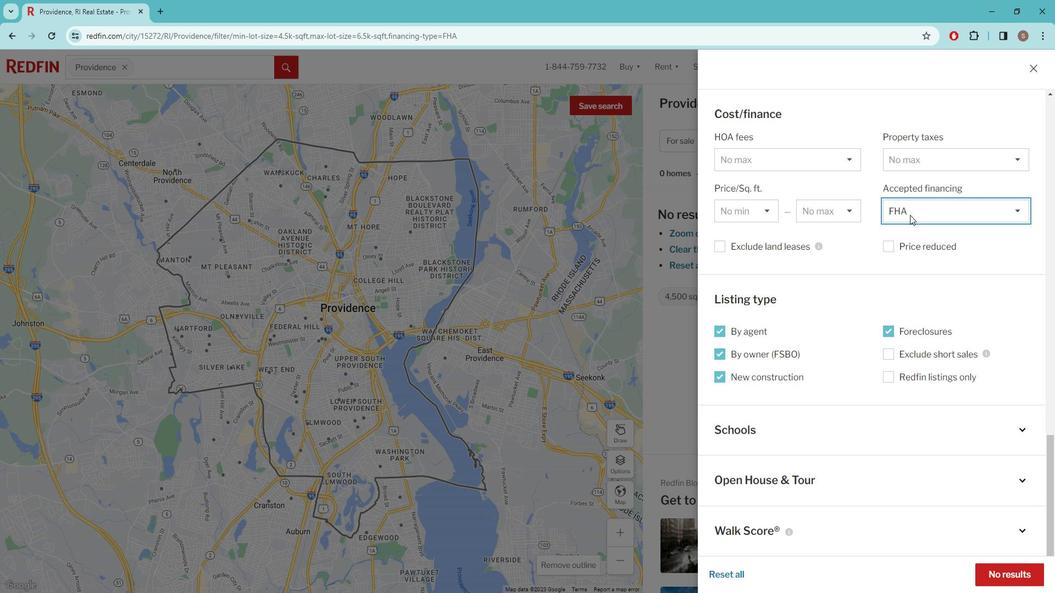 
Action: Mouse moved to (919, 231)
Screenshot: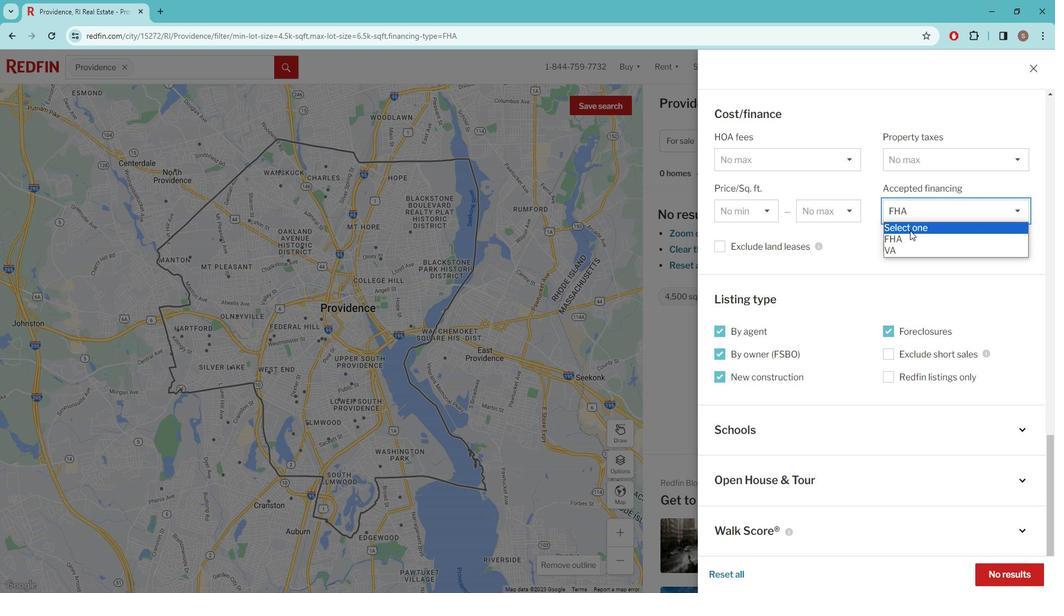 
Action: Mouse pressed left at (919, 231)
Screenshot: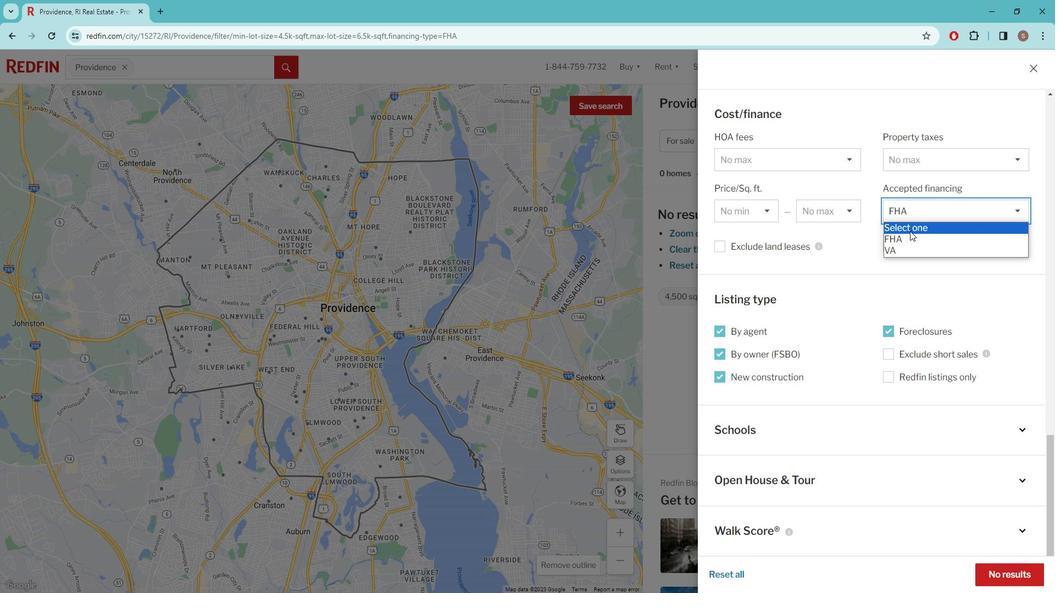 
Action: Mouse moved to (875, 294)
Screenshot: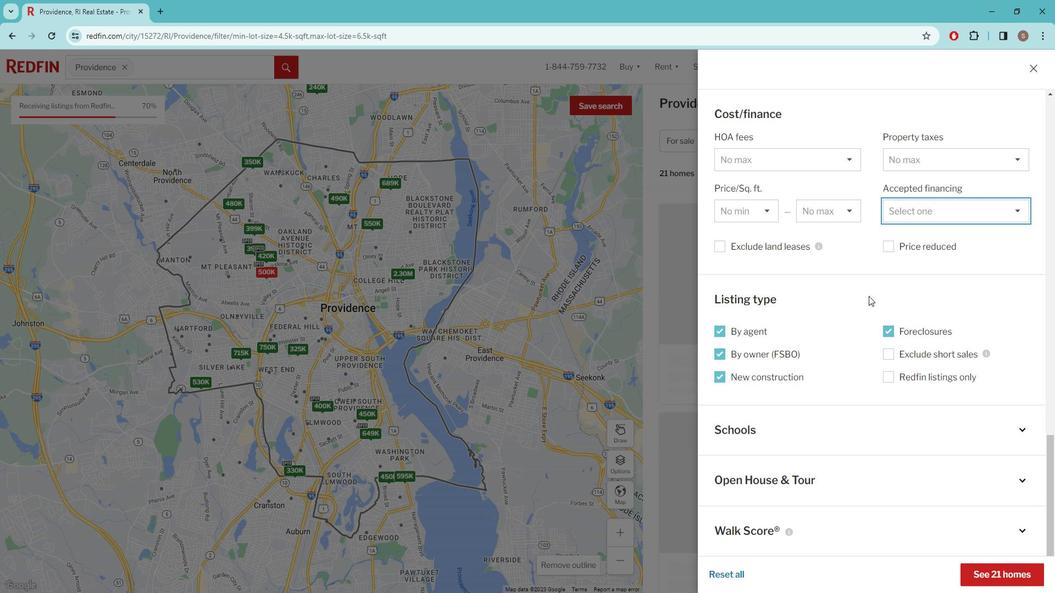 
Action: Mouse scrolled (875, 294) with delta (0, 0)
Screenshot: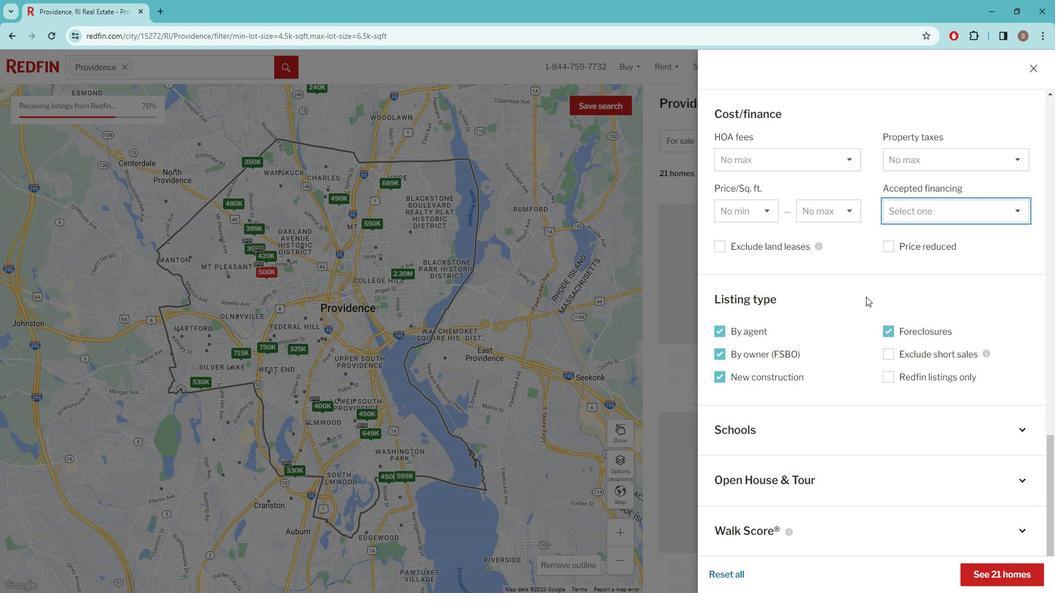 
Action: Mouse moved to (813, 396)
Screenshot: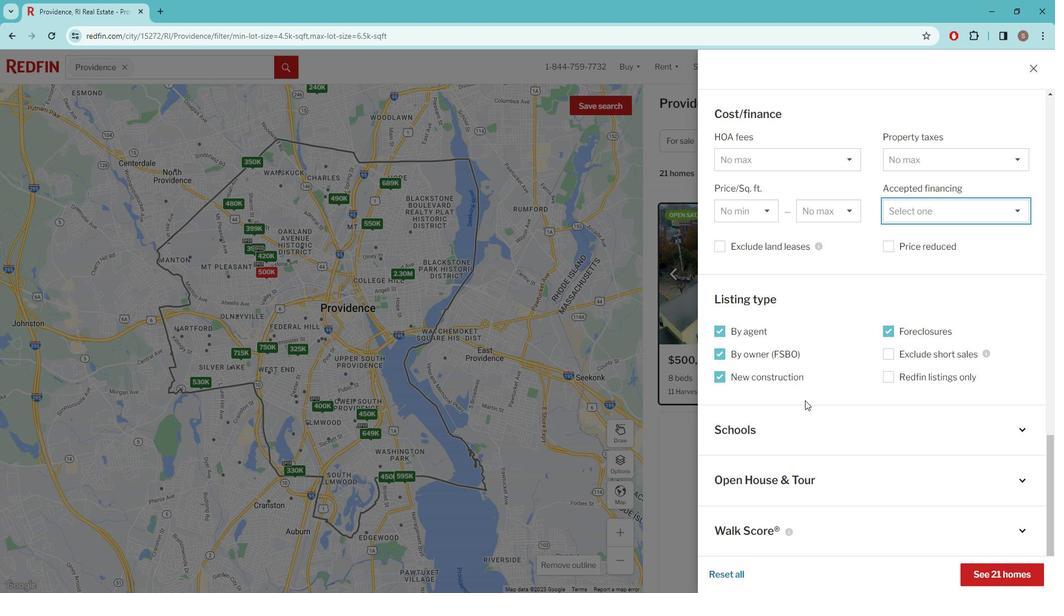 
Action: Mouse scrolled (813, 395) with delta (0, 0)
Screenshot: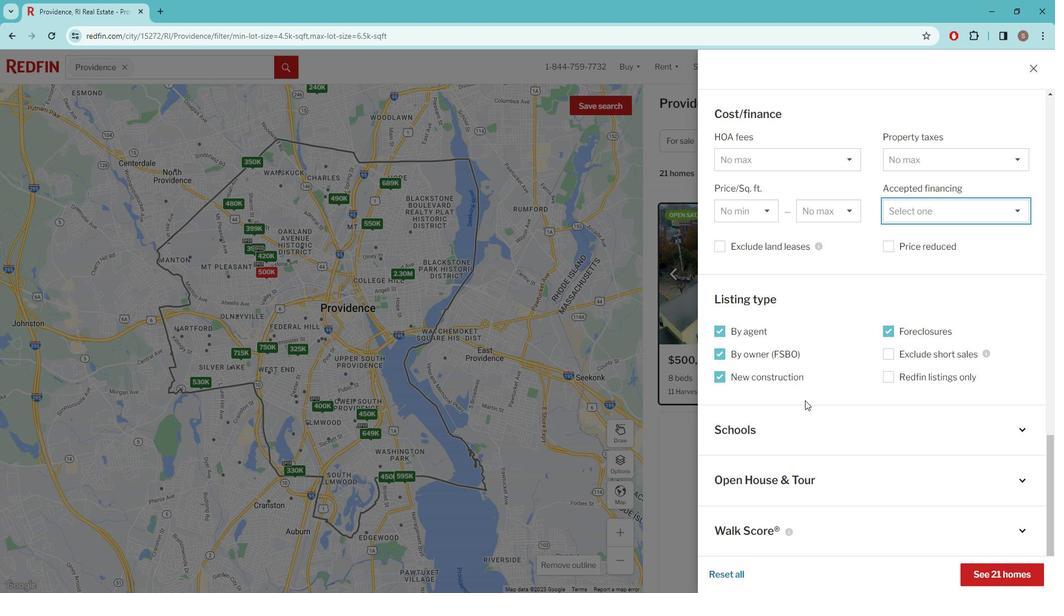 
Action: Mouse moved to (812, 398)
Screenshot: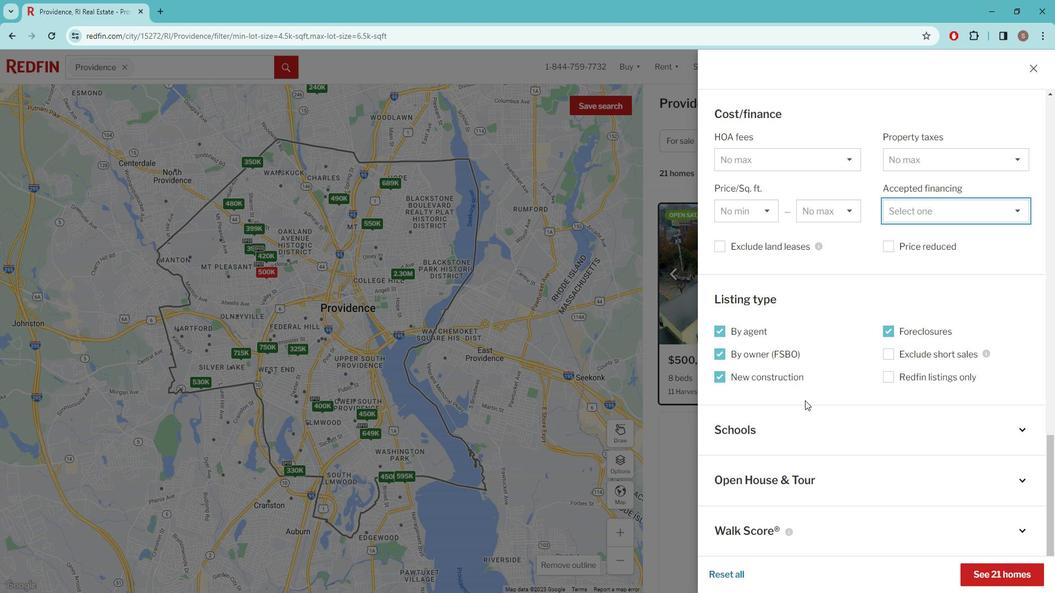 
Action: Mouse scrolled (812, 398) with delta (0, 0)
Screenshot: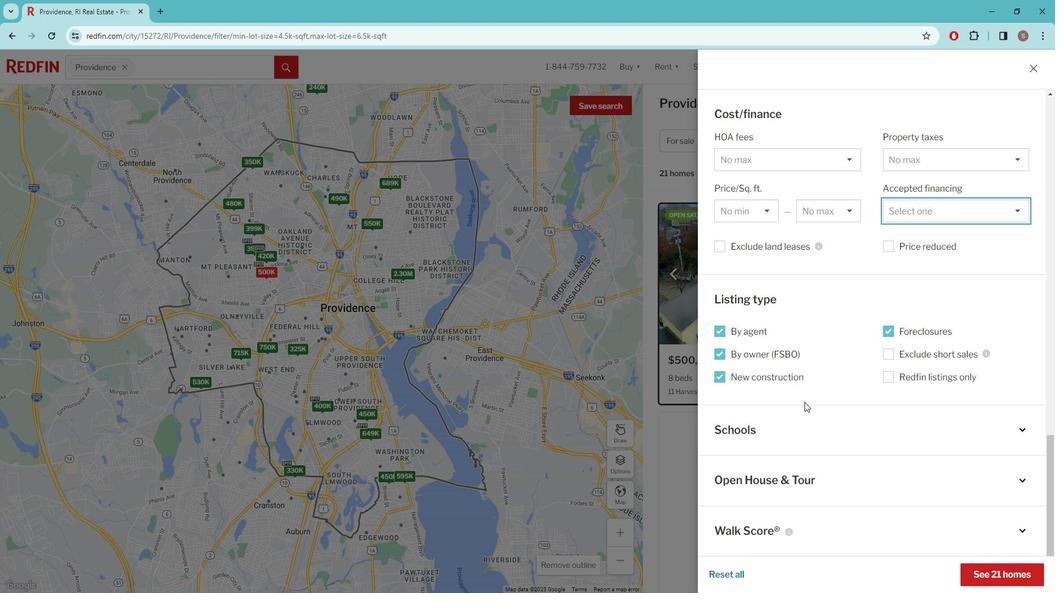 
Action: Mouse moved to (810, 399)
Screenshot: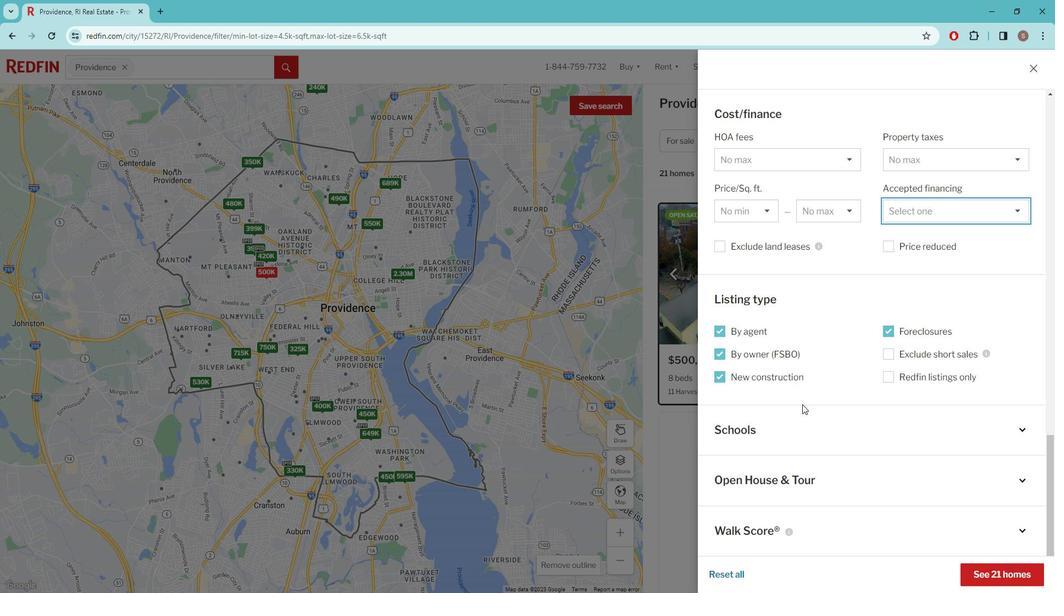 
Action: Mouse scrolled (810, 398) with delta (0, 0)
Screenshot: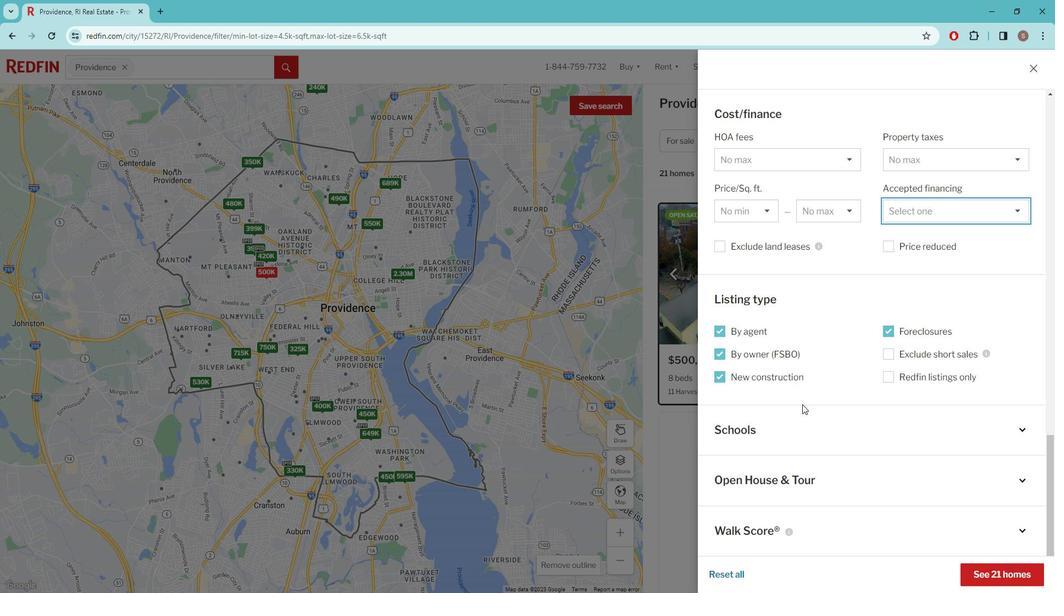
Action: Mouse moved to (816, 439)
Screenshot: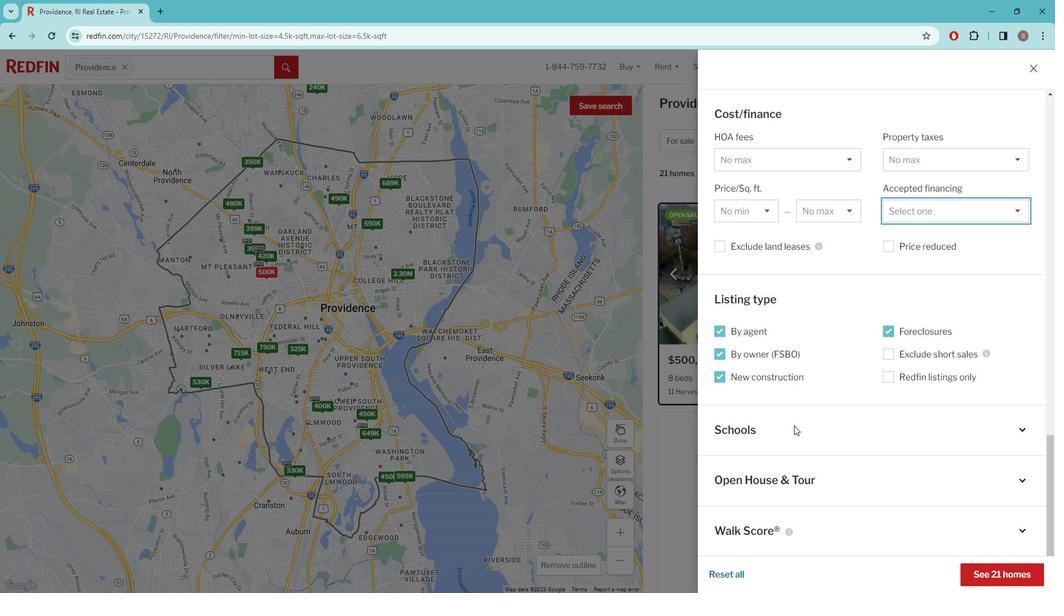 
Action: Mouse scrolled (816, 440) with delta (0, 0)
Screenshot: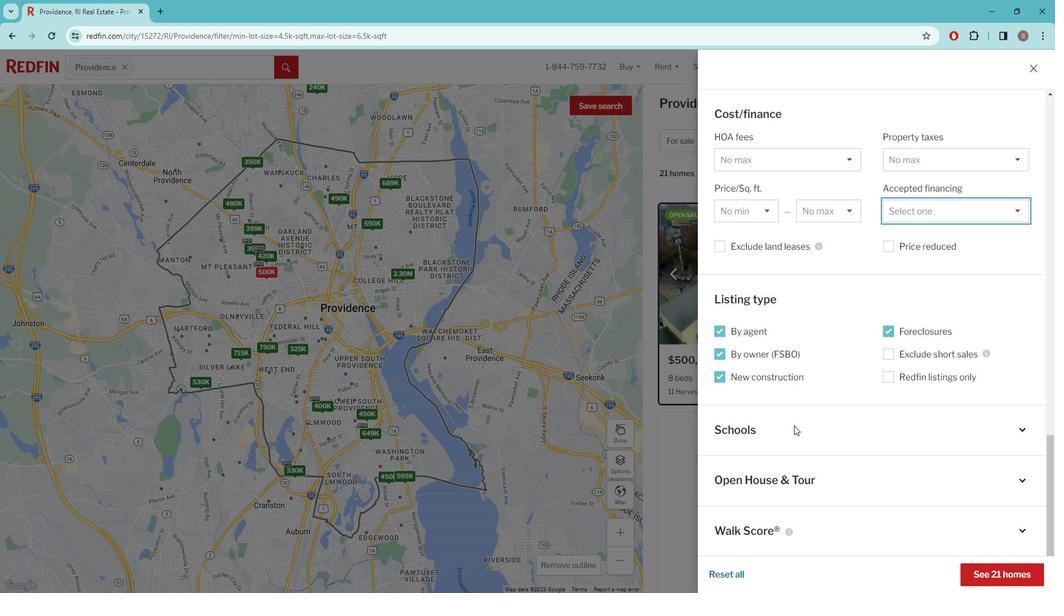 
Action: Mouse moved to (932, 425)
Screenshot: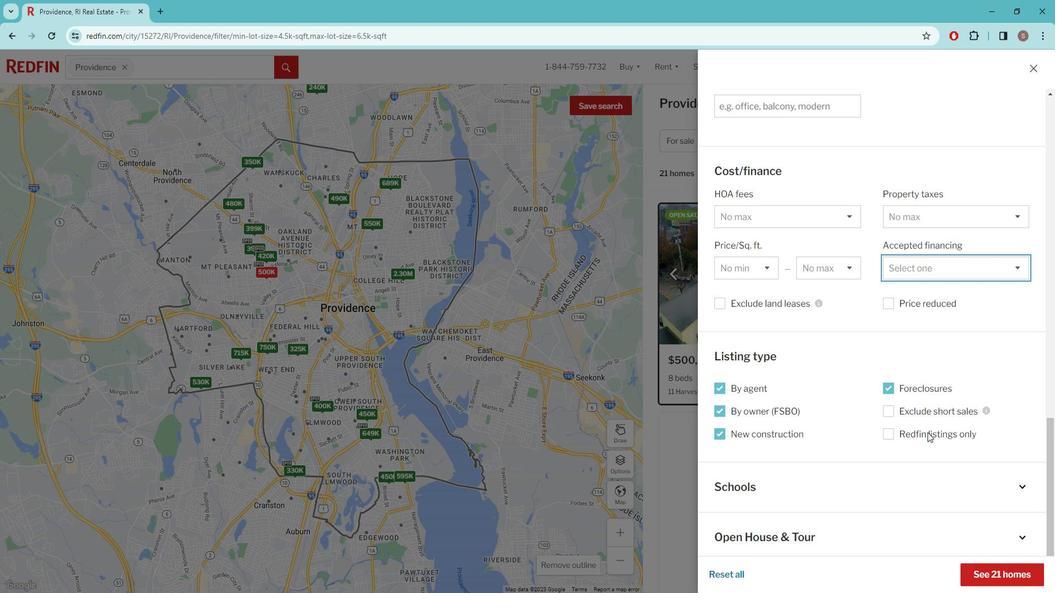 
Action: Mouse scrolled (932, 424) with delta (0, 0)
Screenshot: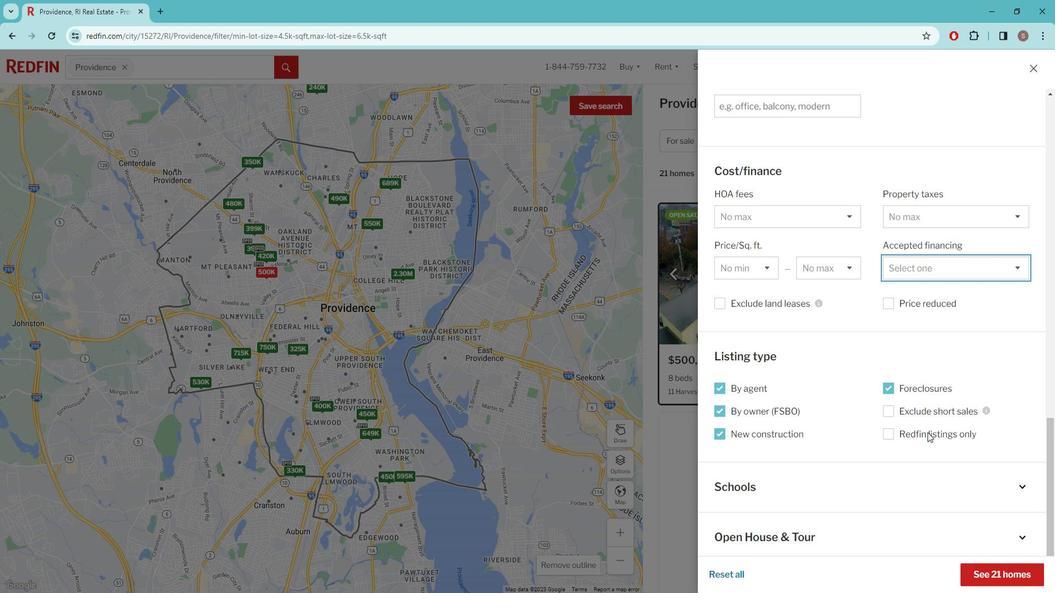 
Action: Mouse moved to (932, 426)
Screenshot: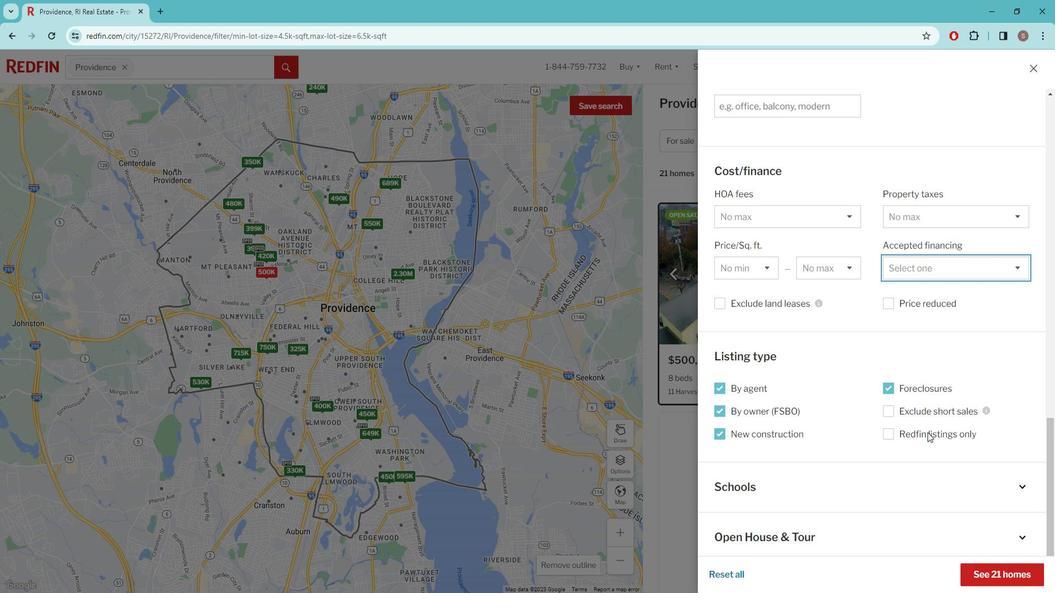 
Action: Mouse scrolled (932, 425) with delta (0, 0)
Screenshot: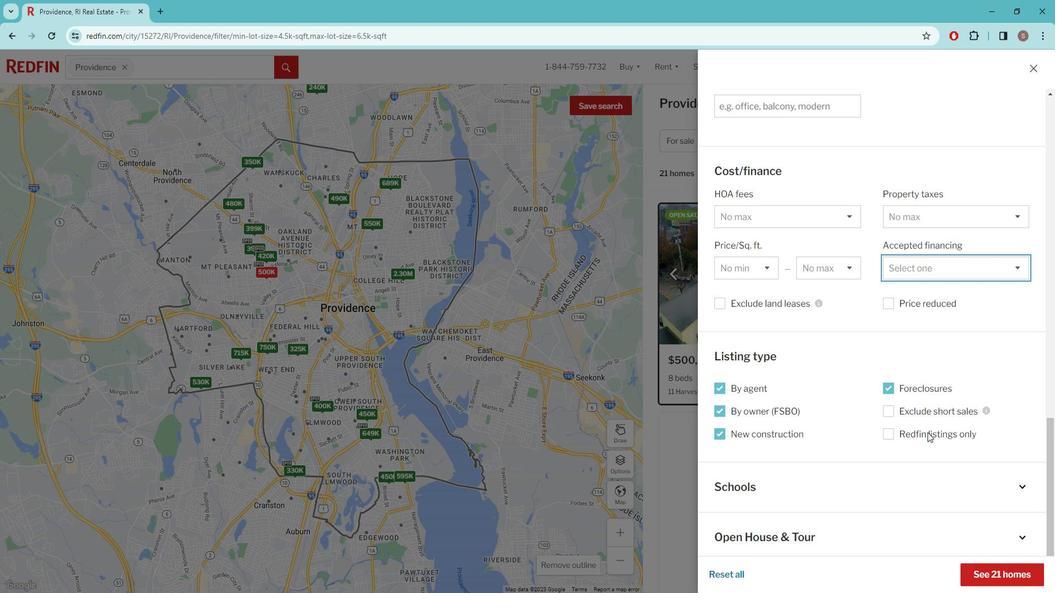 
Action: Mouse scrolled (932, 425) with delta (0, 0)
Screenshot: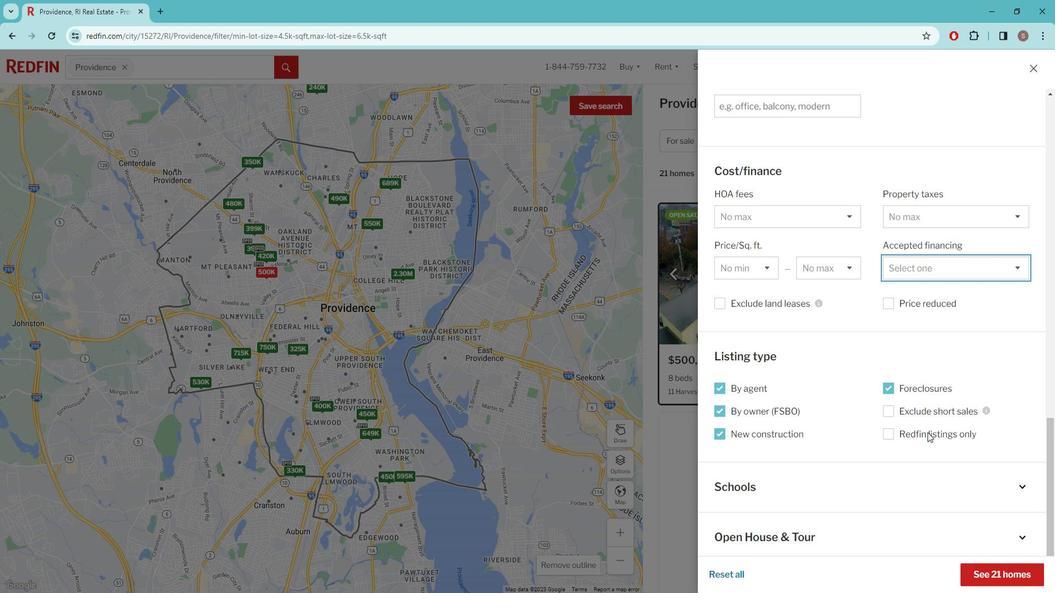 
Action: Mouse scrolled (932, 425) with delta (0, 0)
Screenshot: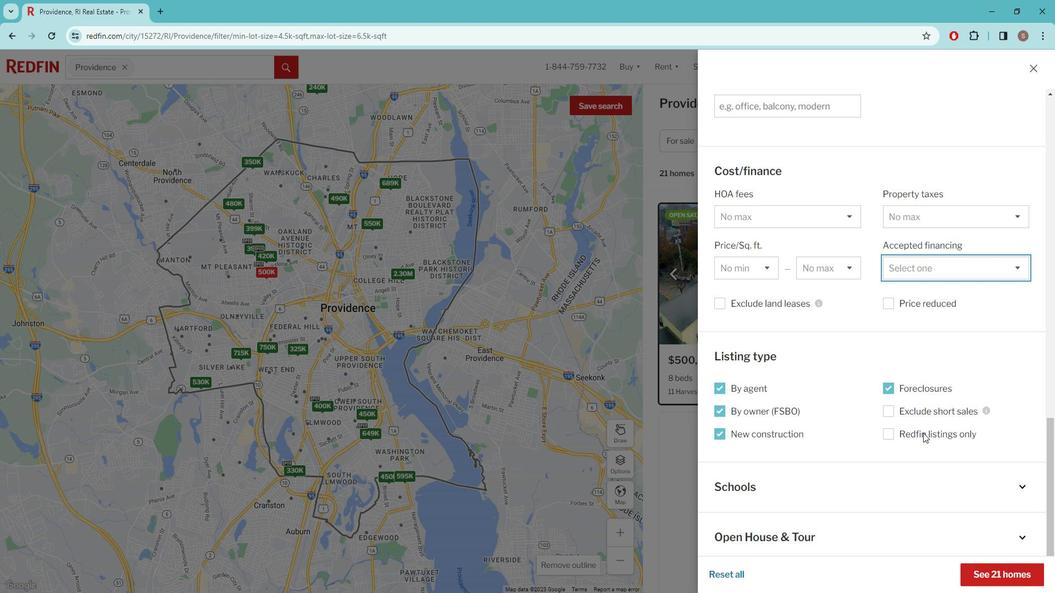 
Action: Mouse scrolled (932, 425) with delta (0, 0)
Screenshot: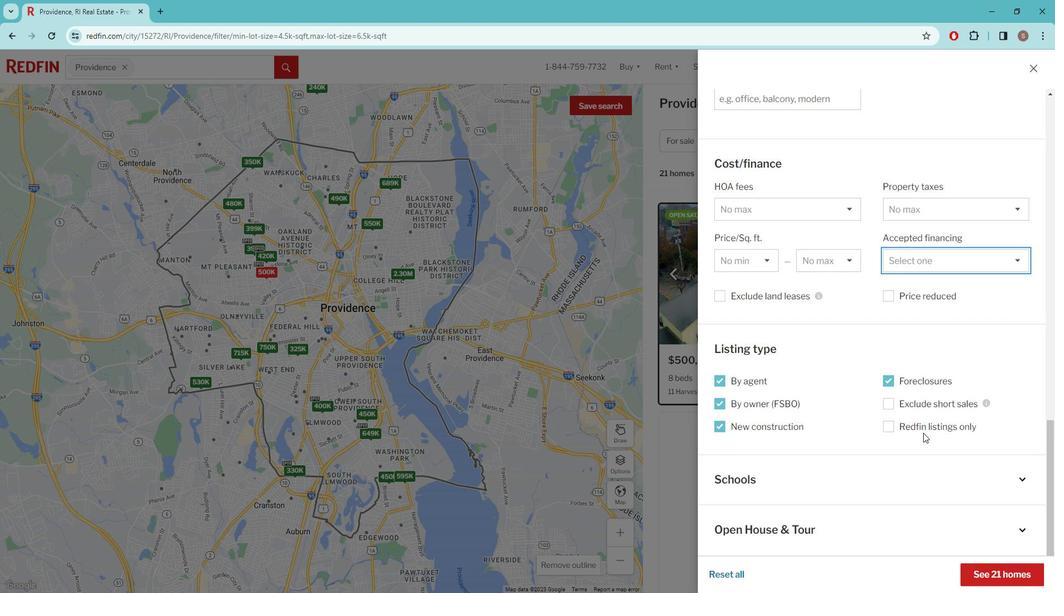 
Action: Mouse scrolled (932, 425) with delta (0, 0)
Screenshot: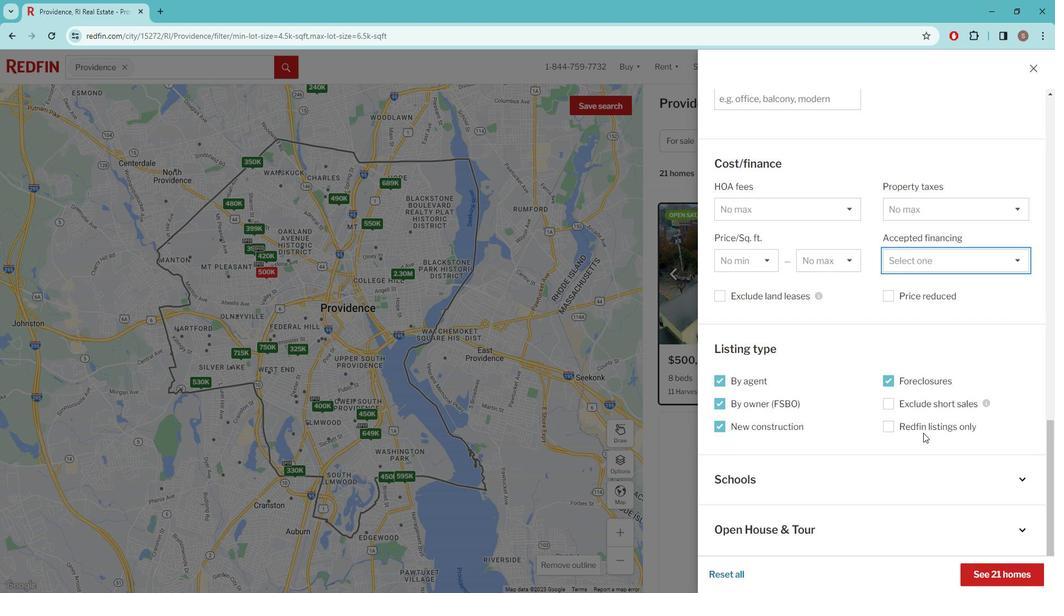 
Action: Mouse moved to (1008, 559)
Screenshot: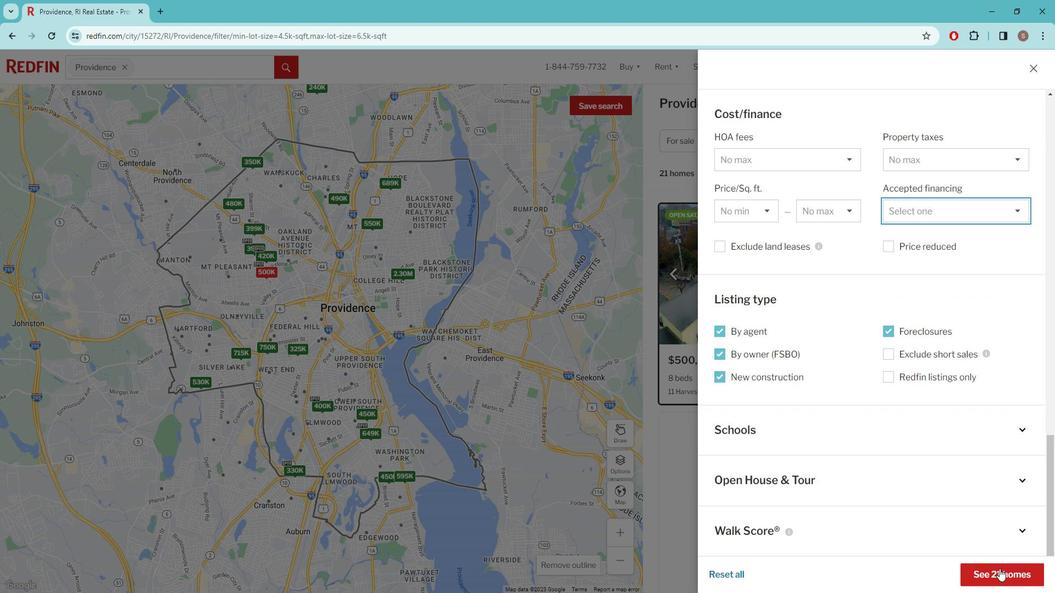 
Action: Mouse pressed left at (1008, 559)
Screenshot: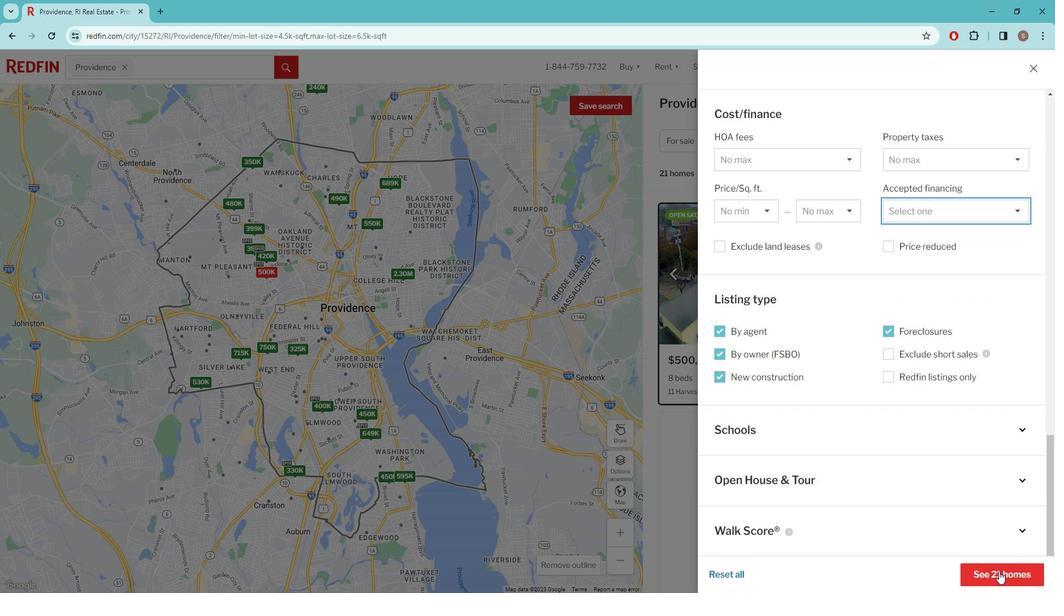 
Action: Mouse moved to (575, 111)
Screenshot: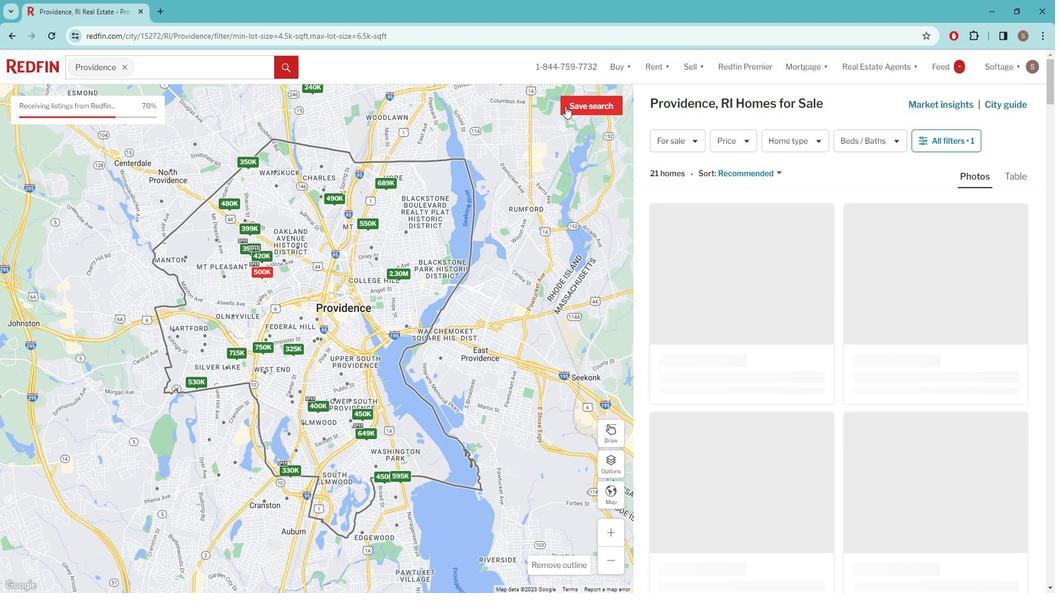 
Action: Mouse pressed left at (575, 111)
Screenshot: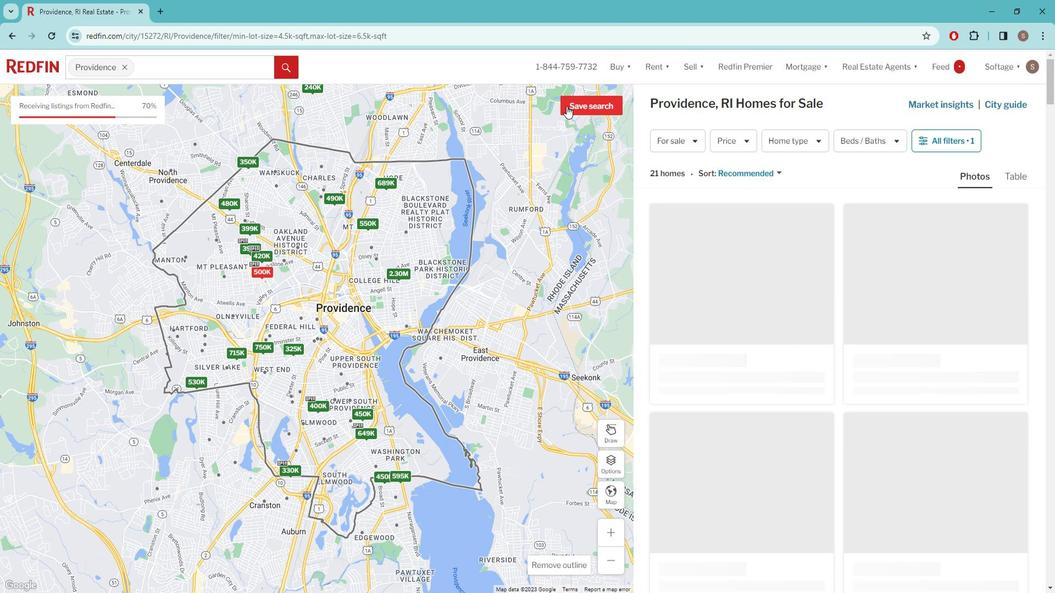 
Action: Mouse moved to (516, 277)
Screenshot: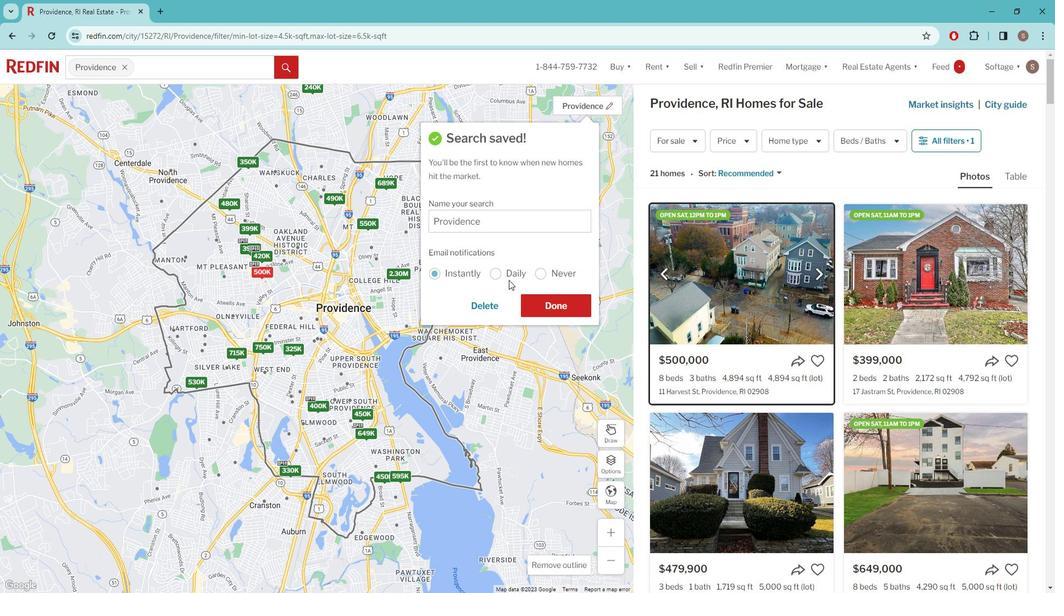 
Action: Mouse pressed left at (516, 277)
Screenshot: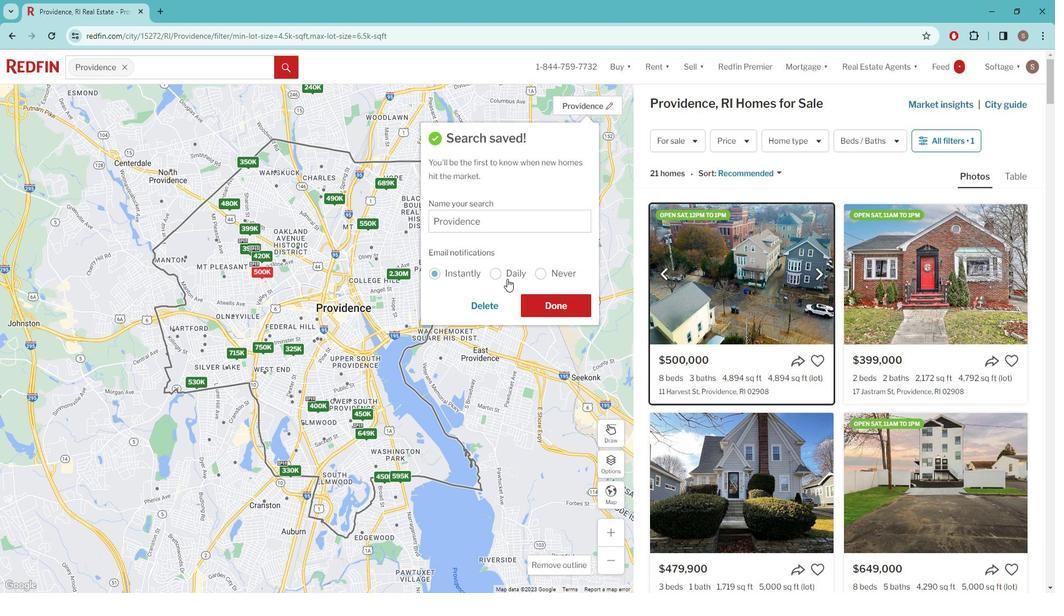 
Action: Mouse moved to (576, 308)
Screenshot: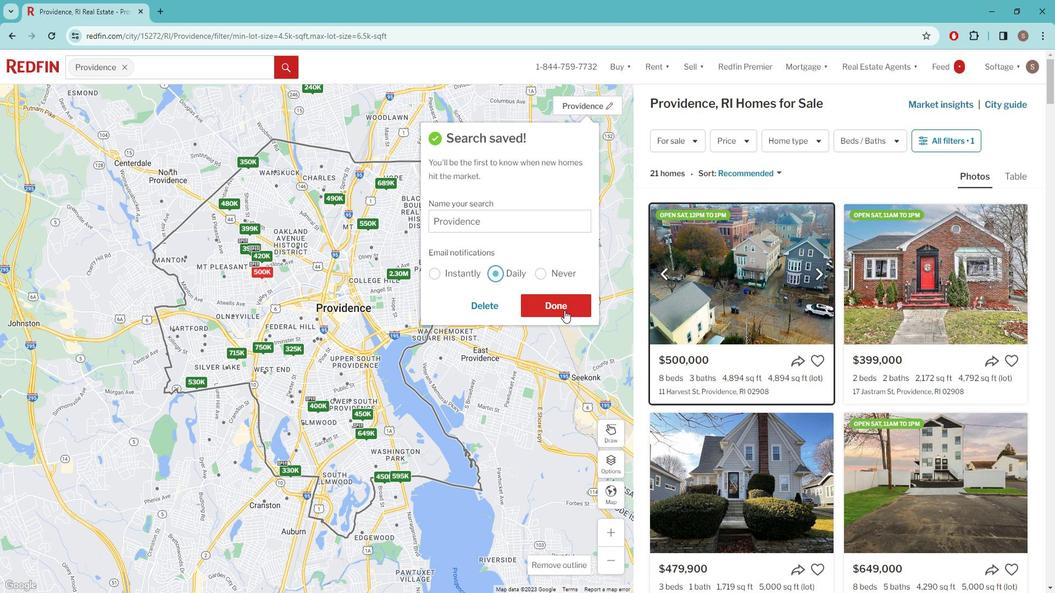 
Action: Mouse pressed left at (576, 308)
Screenshot: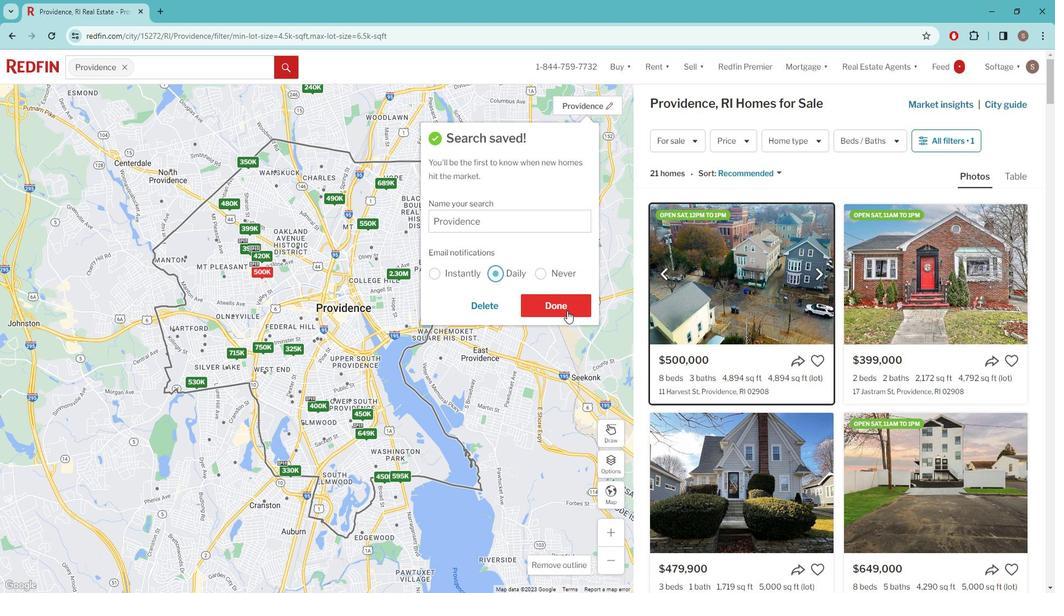 
Action: Mouse moved to (576, 303)
Screenshot: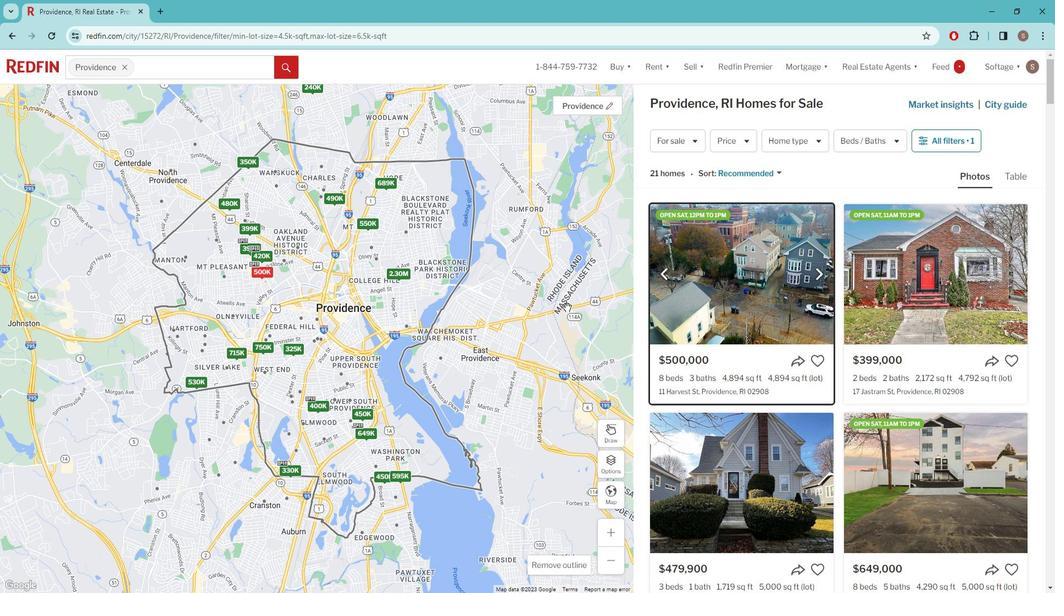 
